 Task: Research Airbnb accommodation in Yurâyev-Polâskiy, Russia from 17th November, 2023 to 21st November, 2023 for 2 adults.1  bedroom having 2 beds and 1 bathroom. Property type can be flat. Look for 3 properties as per requirement.
Action: Mouse moved to (558, 122)
Screenshot: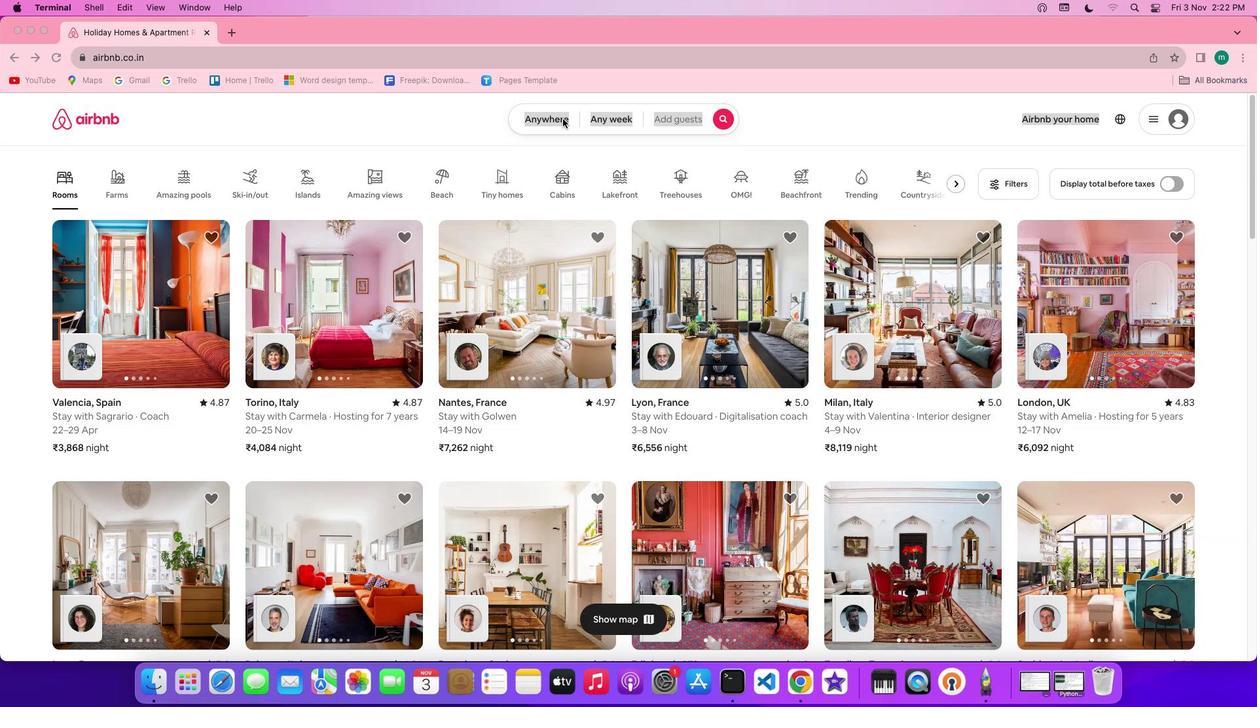 
Action: Mouse pressed left at (558, 122)
Screenshot: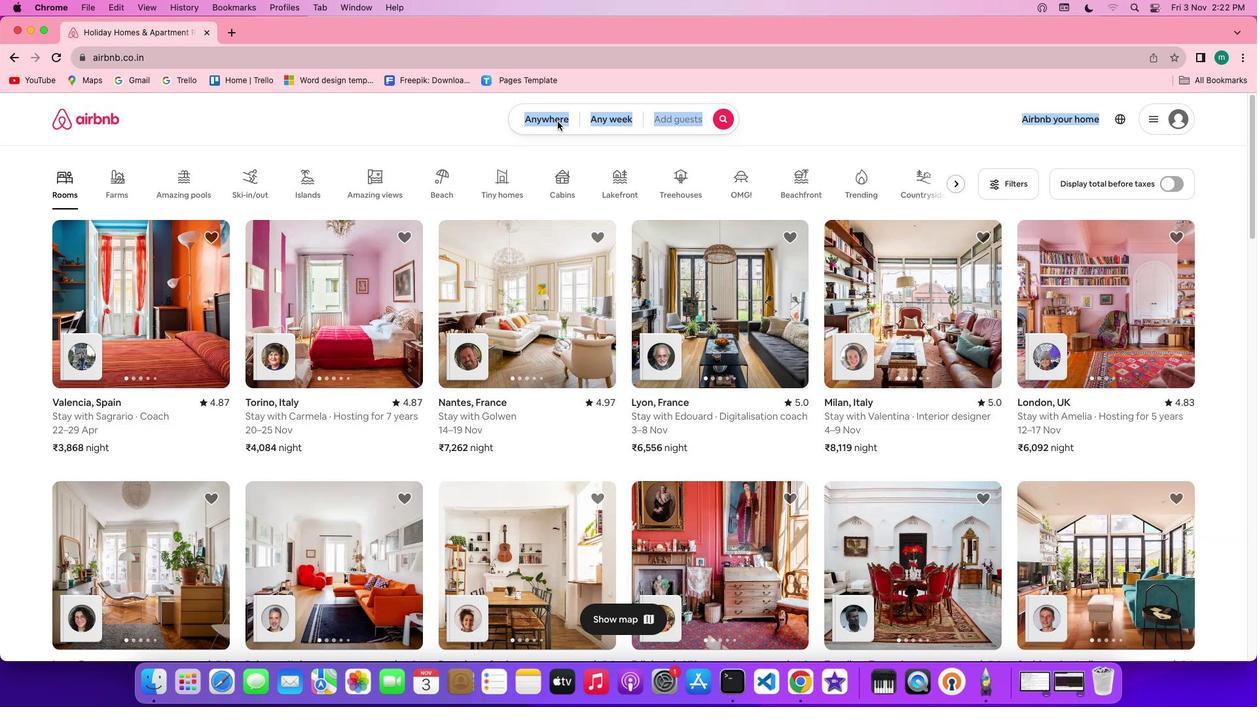 
Action: Mouse pressed left at (558, 122)
Screenshot: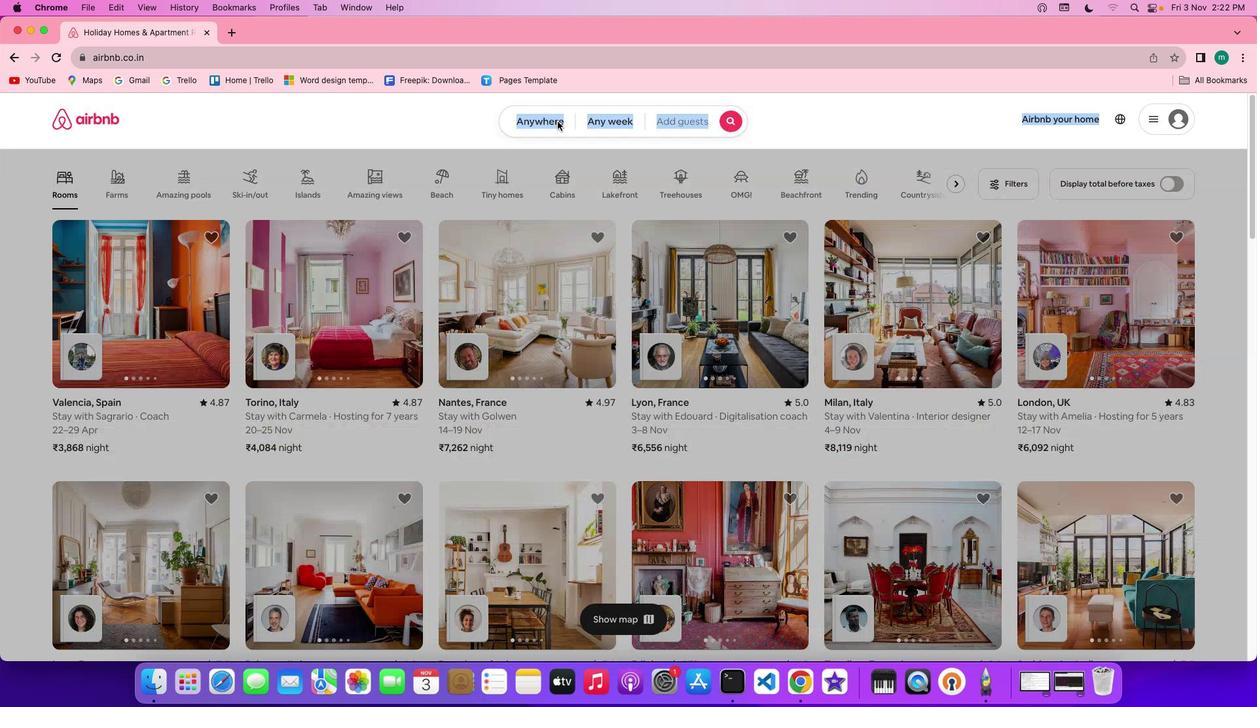 
Action: Mouse moved to (493, 172)
Screenshot: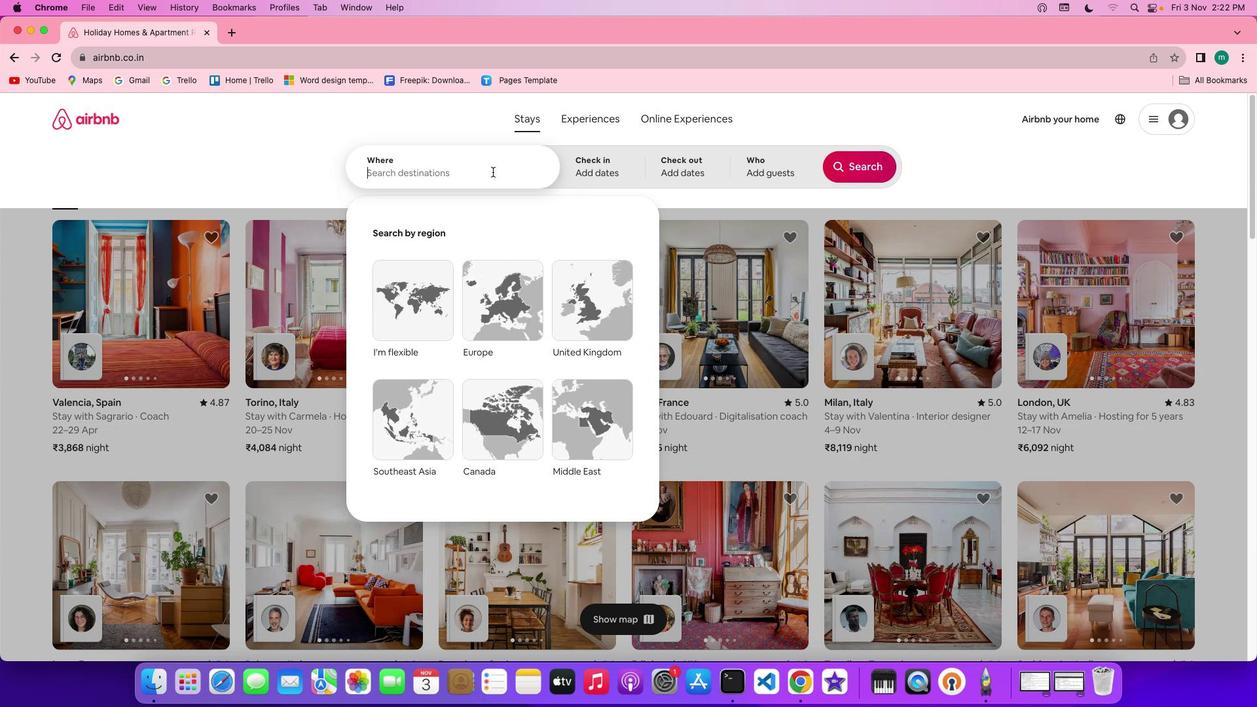 
Action: Key pressed Key.shift'Y''u''r''i''r''i''a''-''p''o''l''i''s''k''i''y''a'Key.backspace','Key.spaceKey.shift'R''u''s''s''i''a'
Screenshot: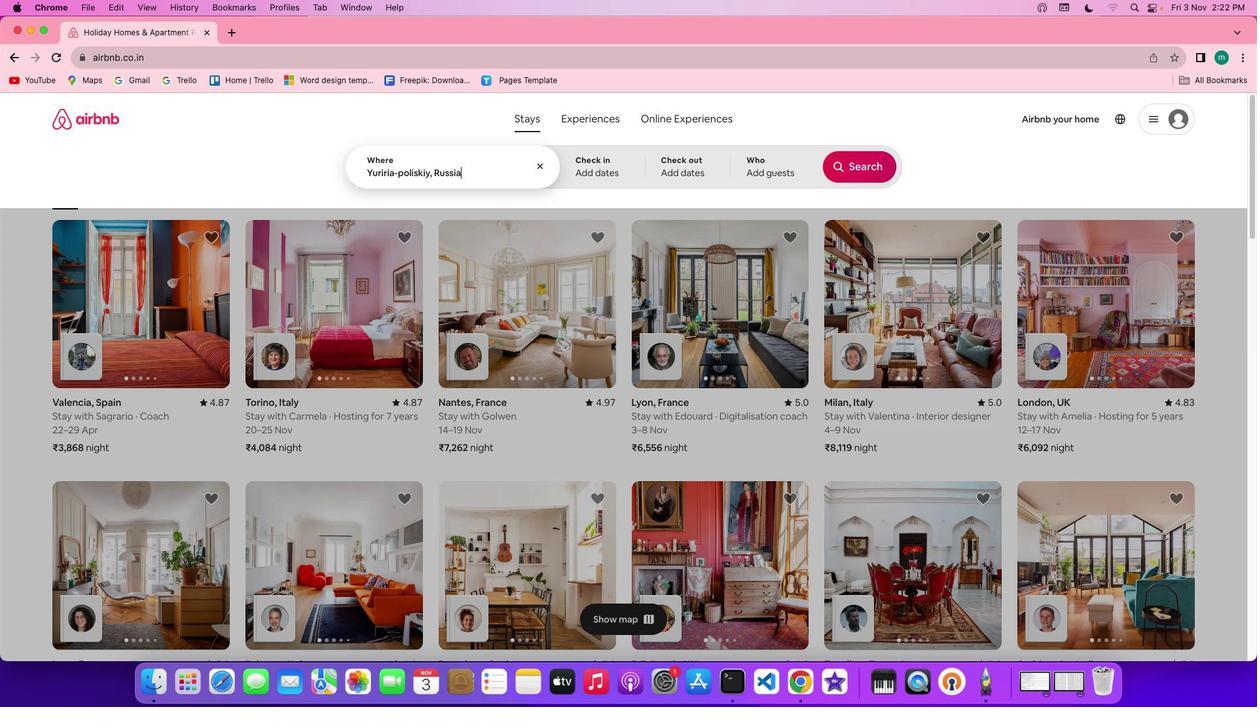 
Action: Mouse moved to (589, 169)
Screenshot: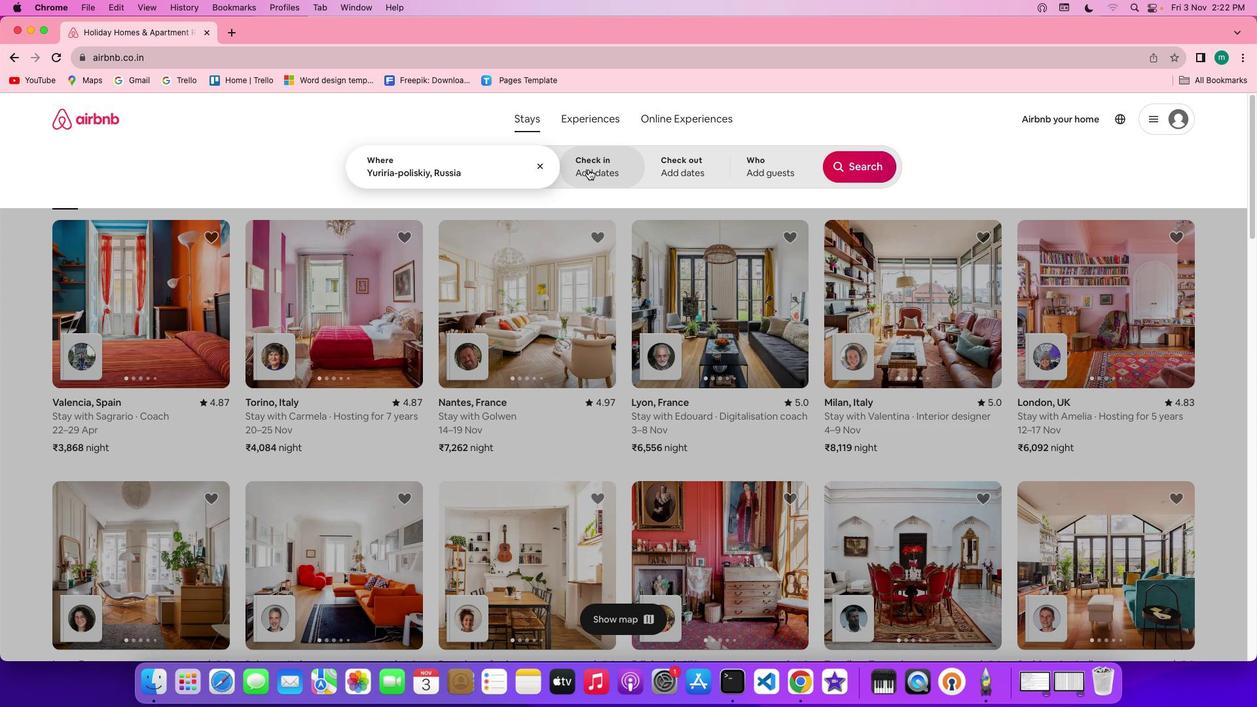 
Action: Mouse pressed left at (589, 169)
Screenshot: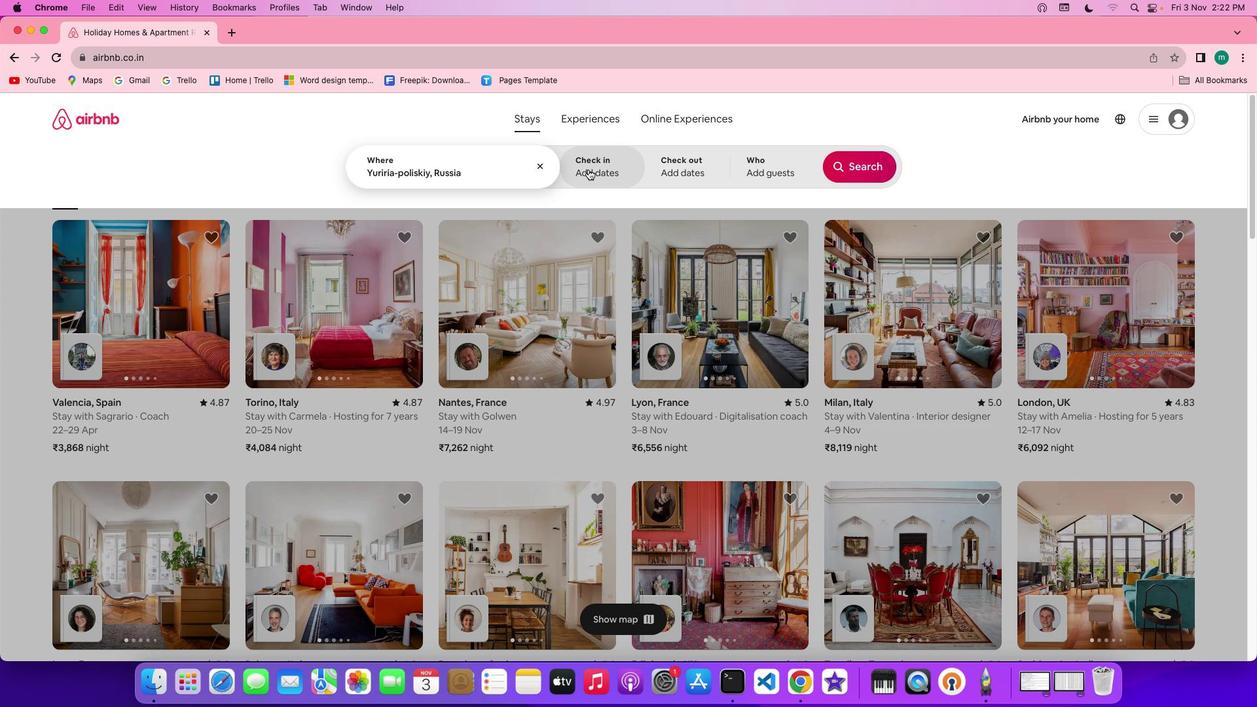 
Action: Mouse moved to (554, 388)
Screenshot: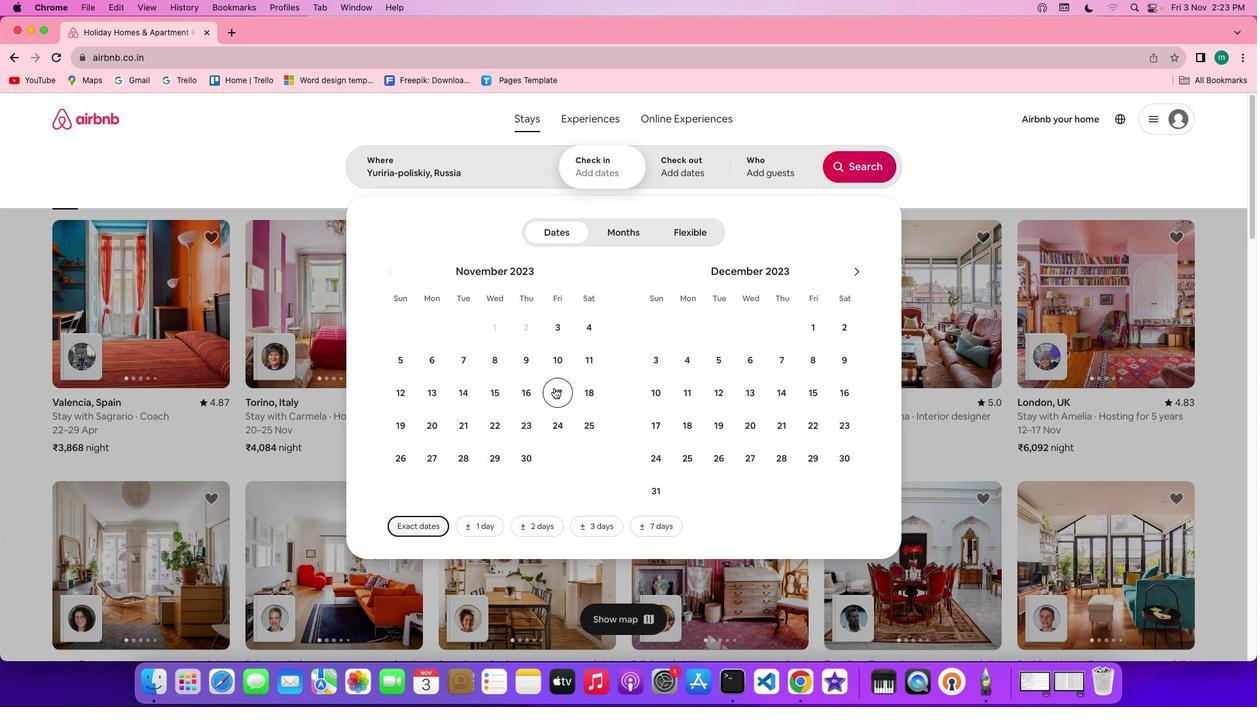 
Action: Mouse pressed left at (554, 388)
Screenshot: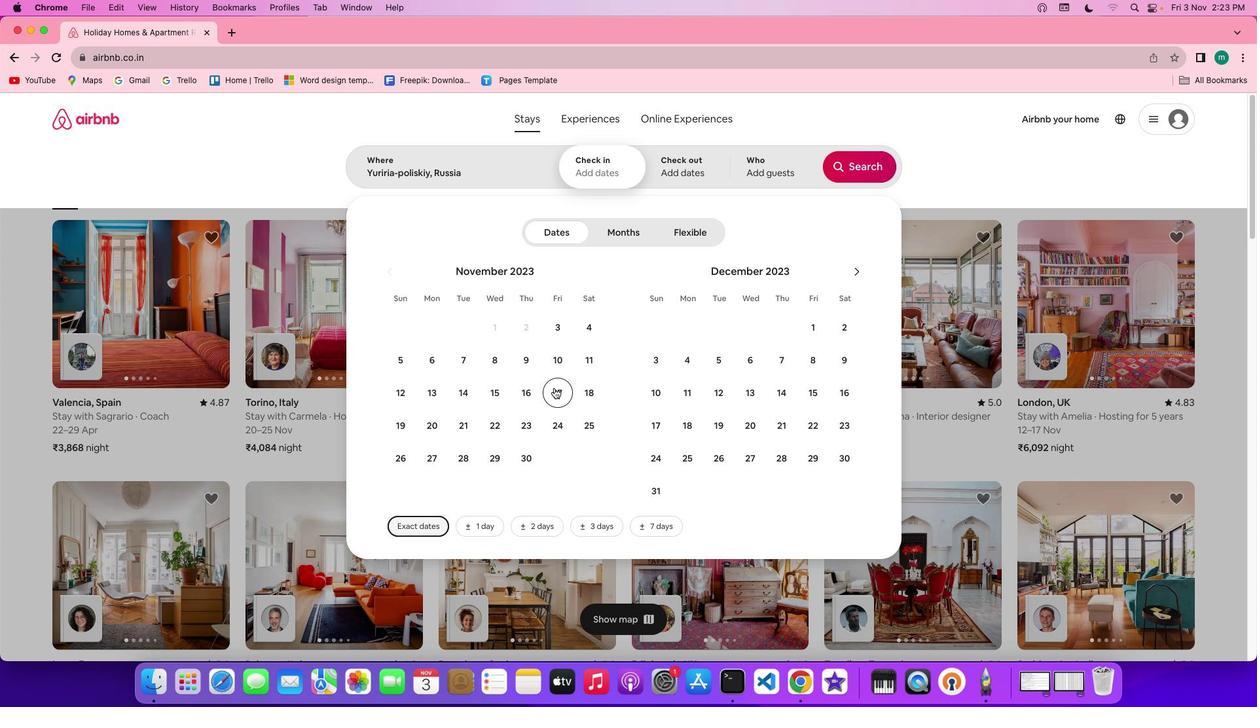 
Action: Mouse moved to (464, 425)
Screenshot: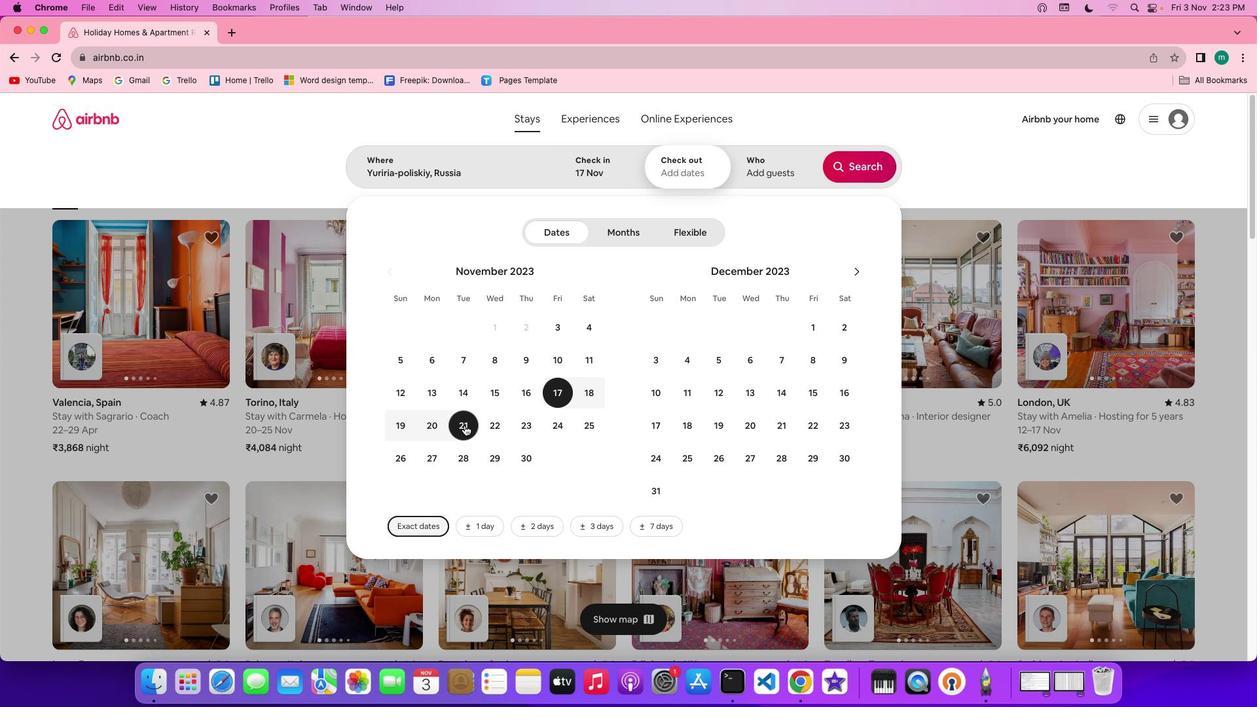 
Action: Mouse pressed left at (464, 425)
Screenshot: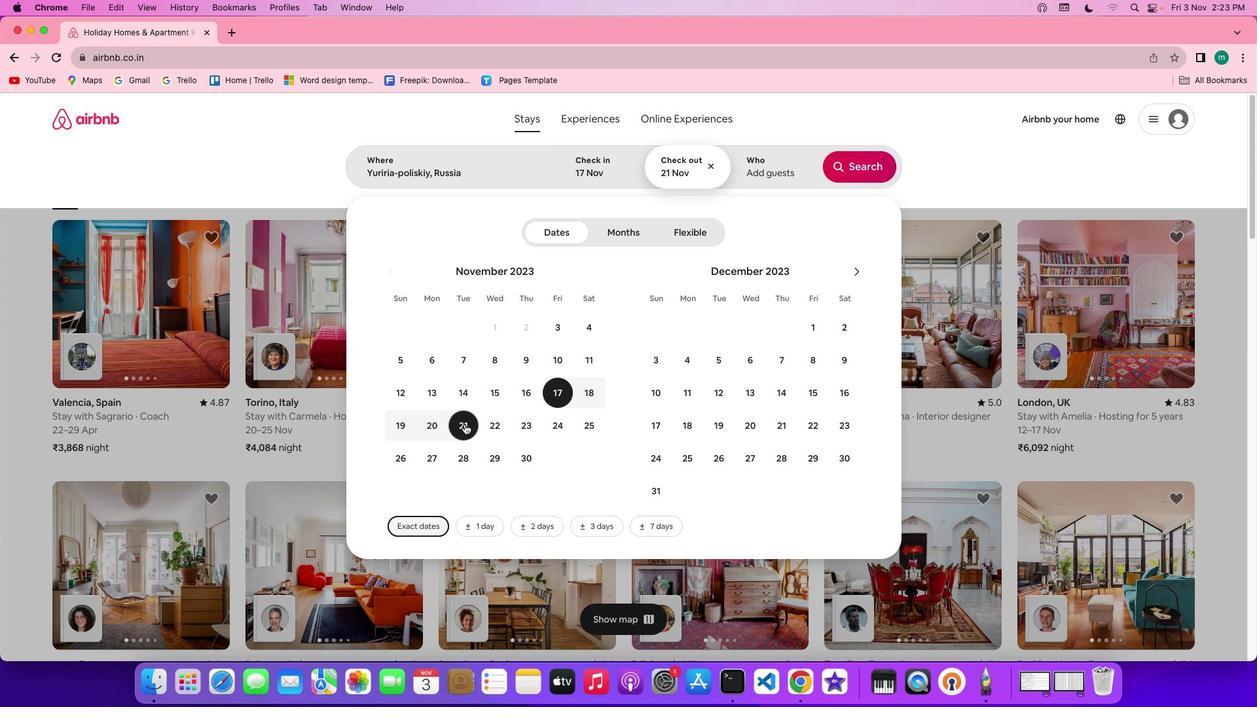 
Action: Mouse moved to (783, 173)
Screenshot: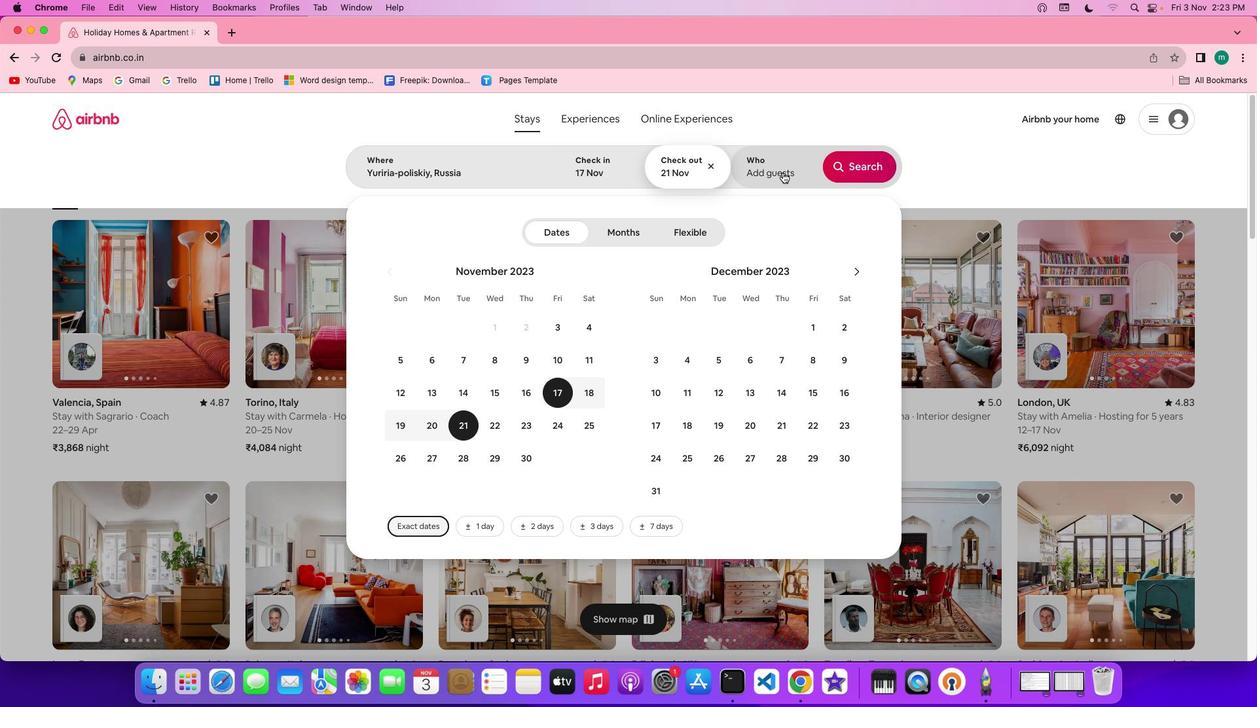 
Action: Mouse pressed left at (783, 173)
Screenshot: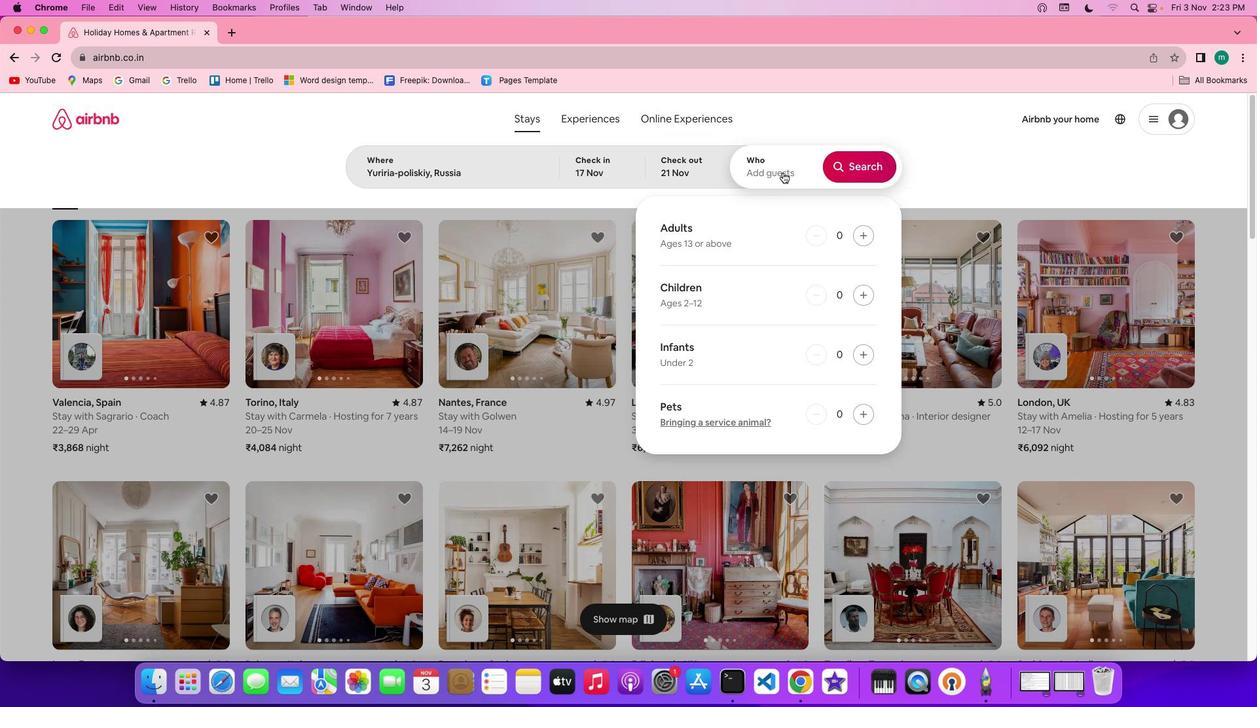 
Action: Mouse moved to (864, 240)
Screenshot: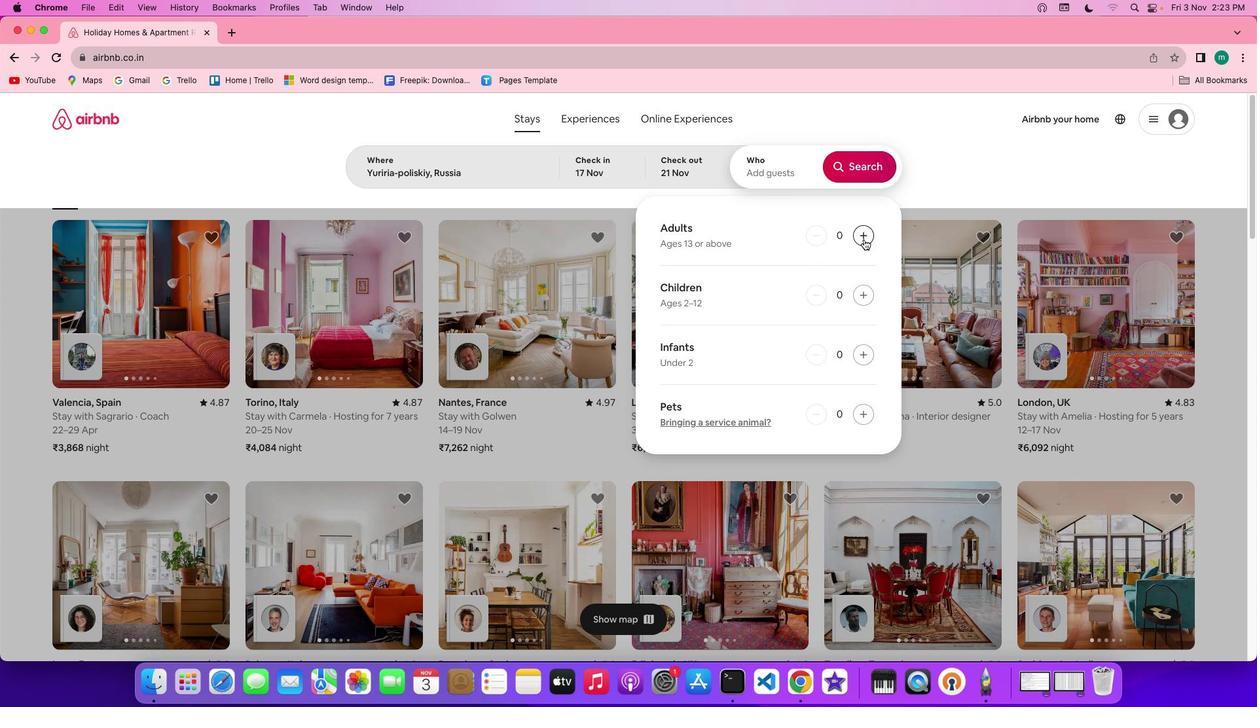 
Action: Mouse pressed left at (864, 240)
Screenshot: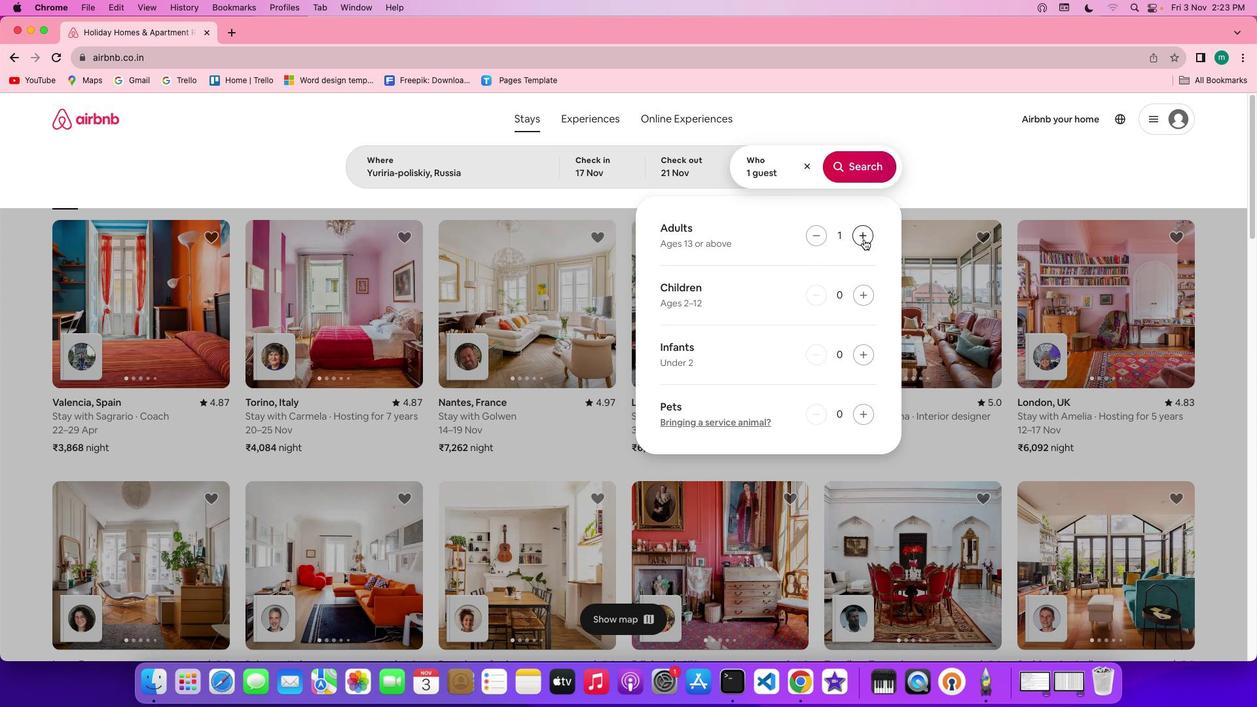 
Action: Mouse pressed left at (864, 240)
Screenshot: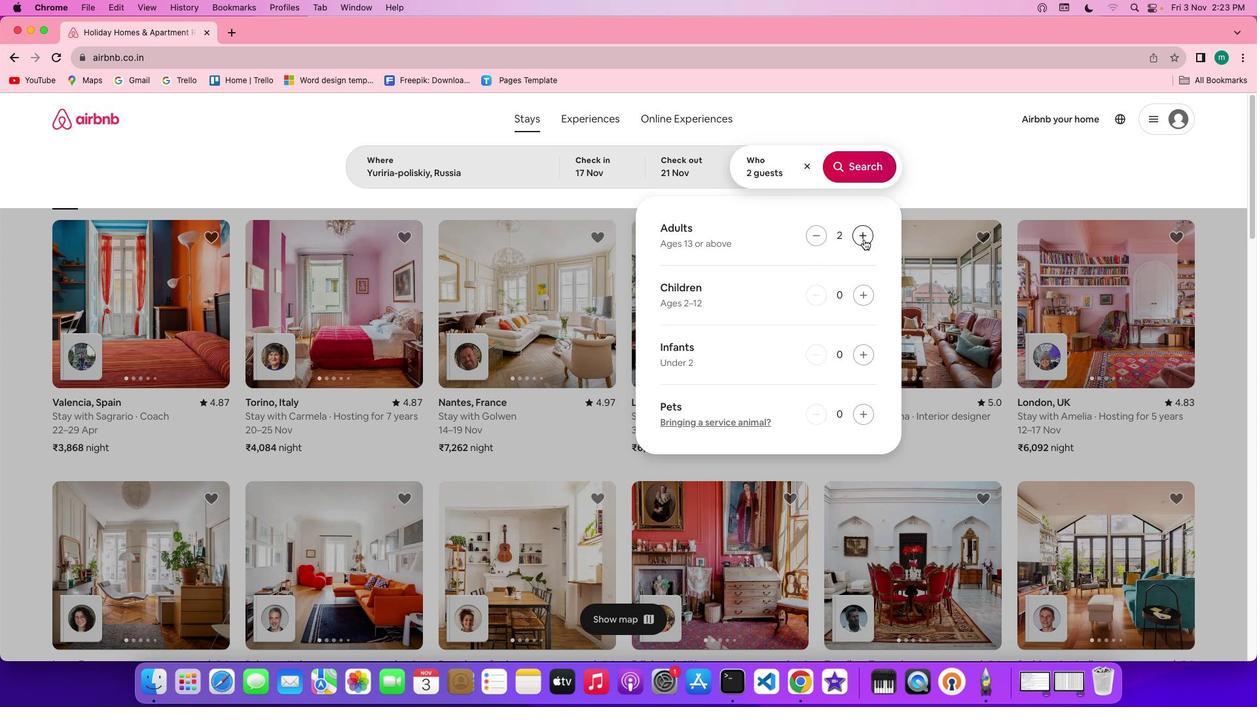
Action: Mouse moved to (874, 161)
Screenshot: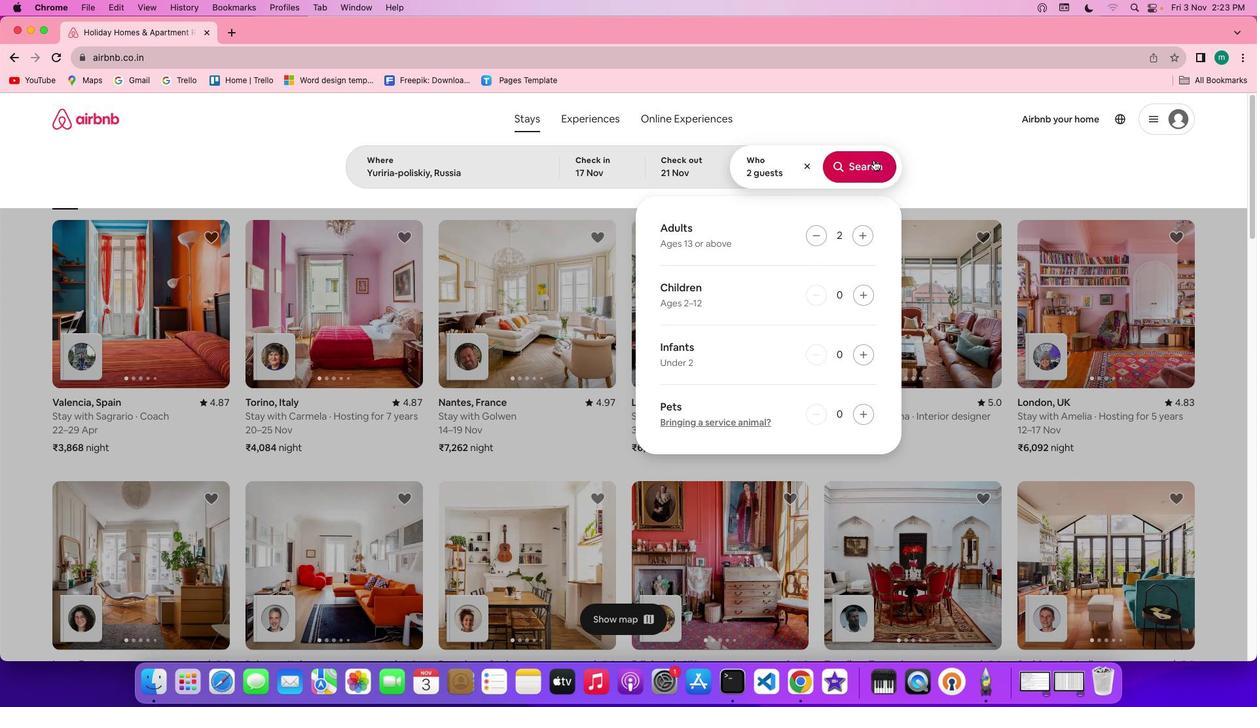 
Action: Mouse pressed left at (874, 161)
Screenshot: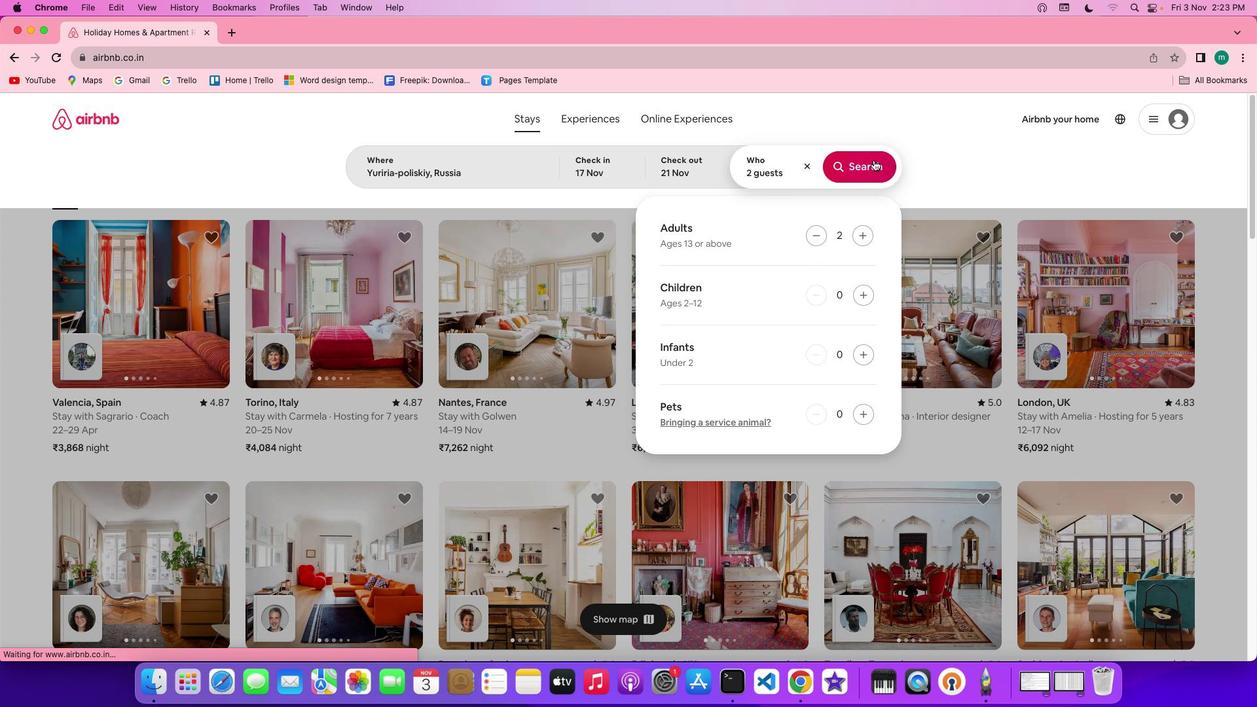 
Action: Mouse moved to (1024, 166)
Screenshot: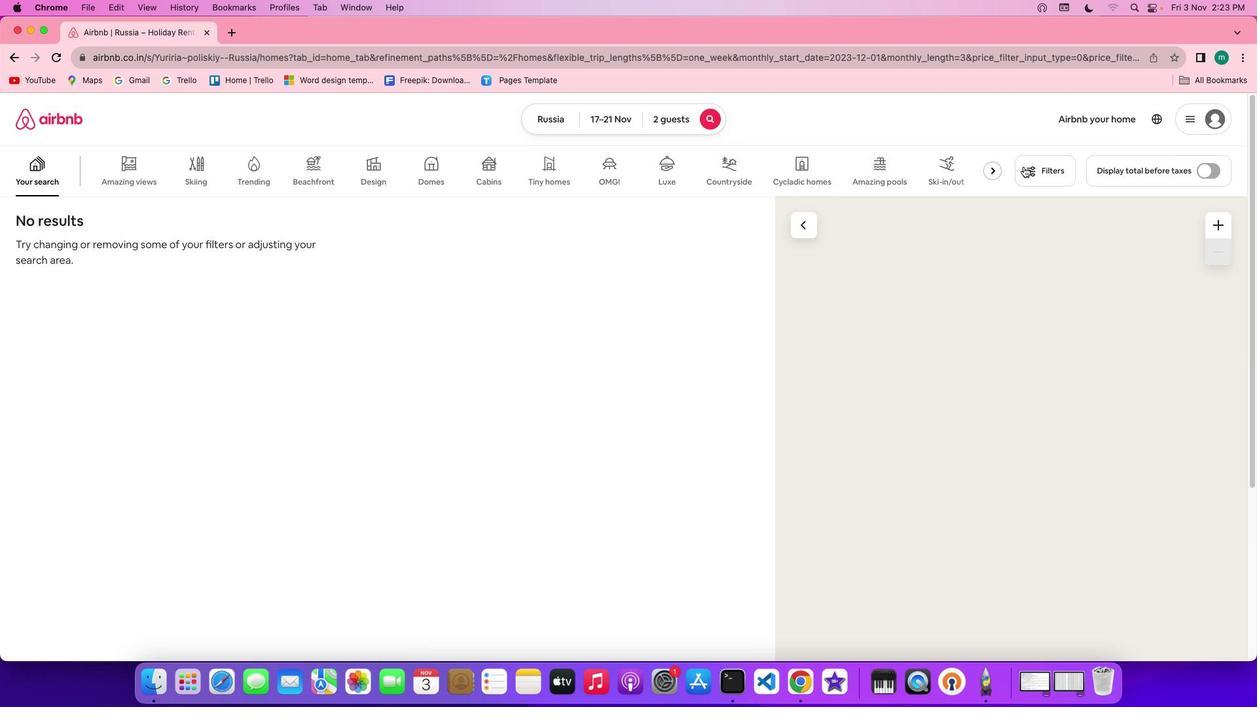 
Action: Mouse pressed left at (1024, 166)
Screenshot: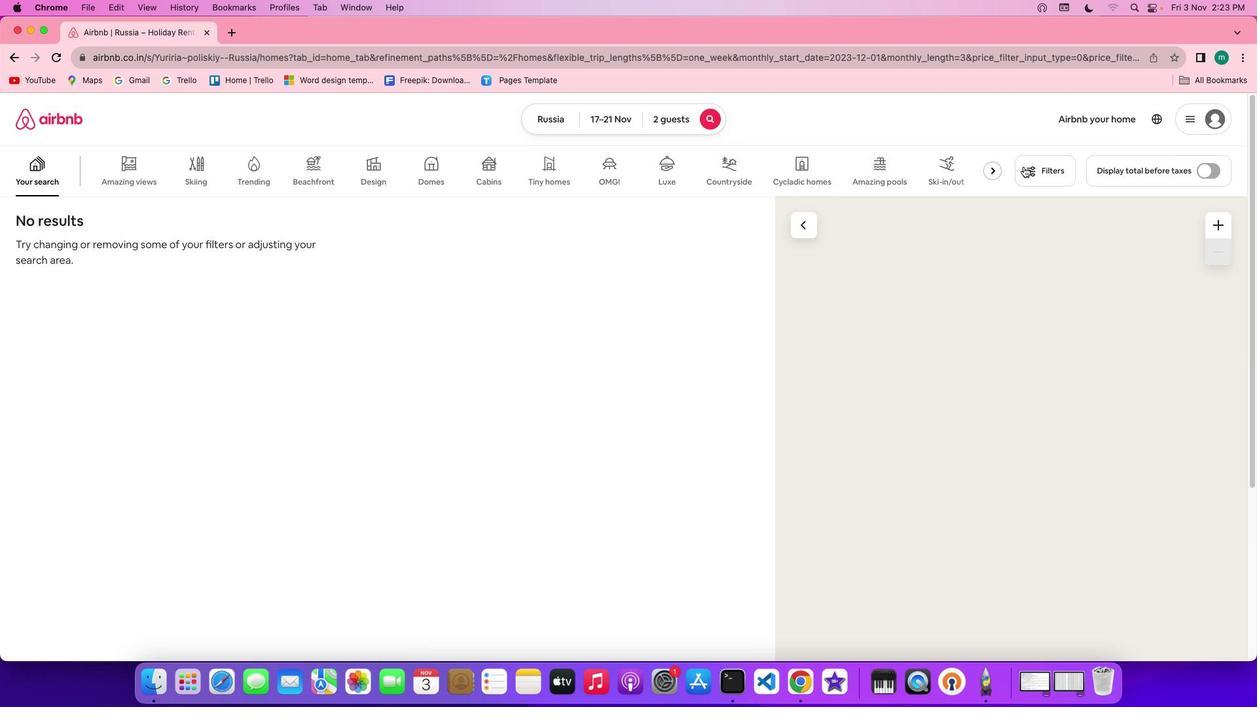 
Action: Mouse moved to (703, 343)
Screenshot: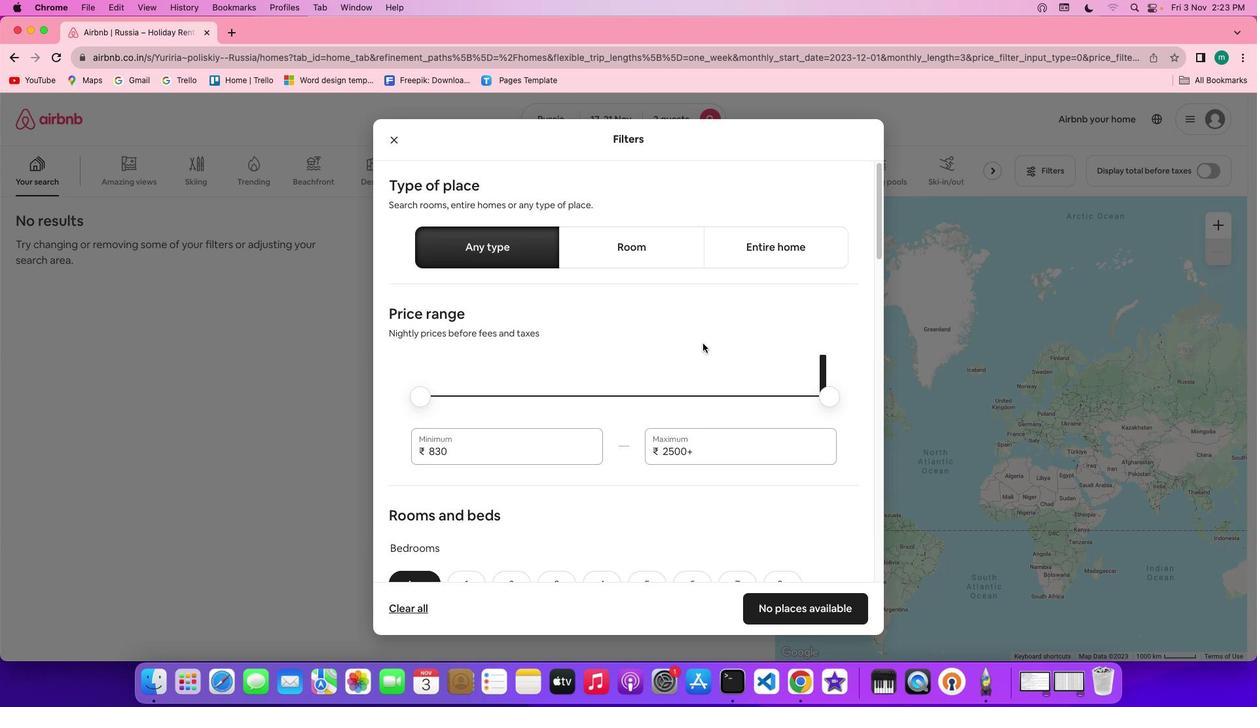 
Action: Mouse scrolled (703, 343) with delta (0, 0)
Screenshot: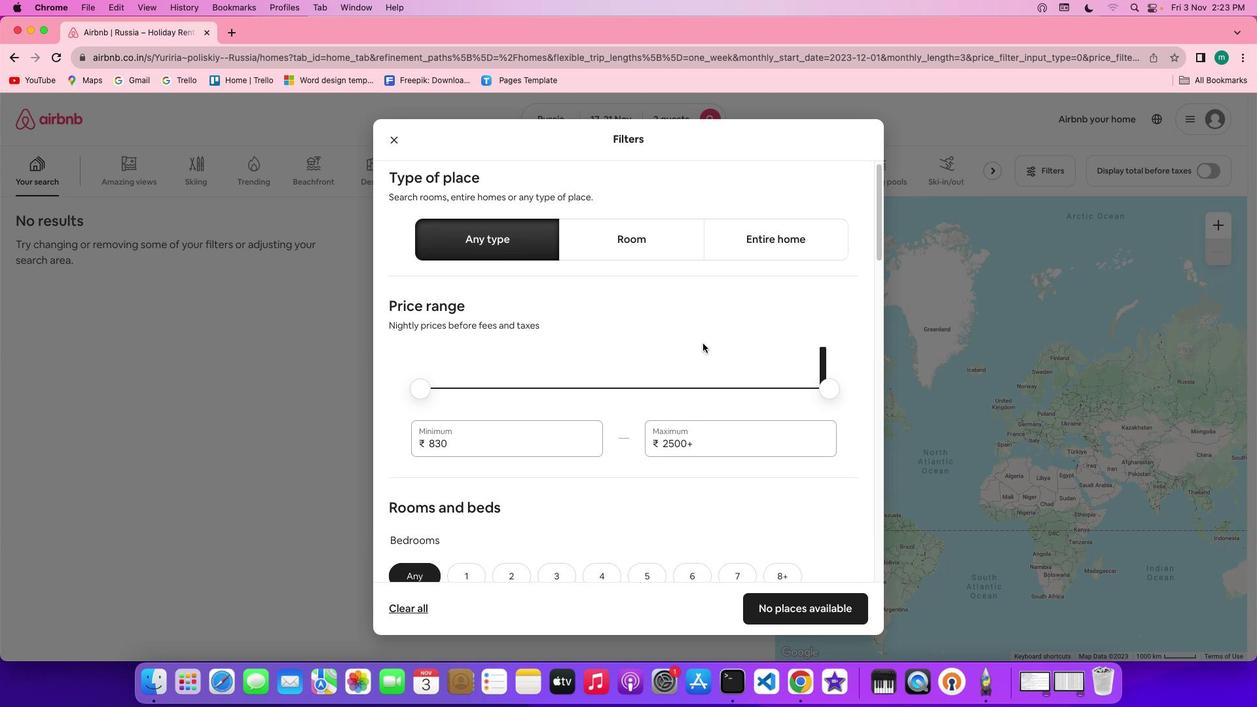 
Action: Mouse scrolled (703, 343) with delta (0, 0)
Screenshot: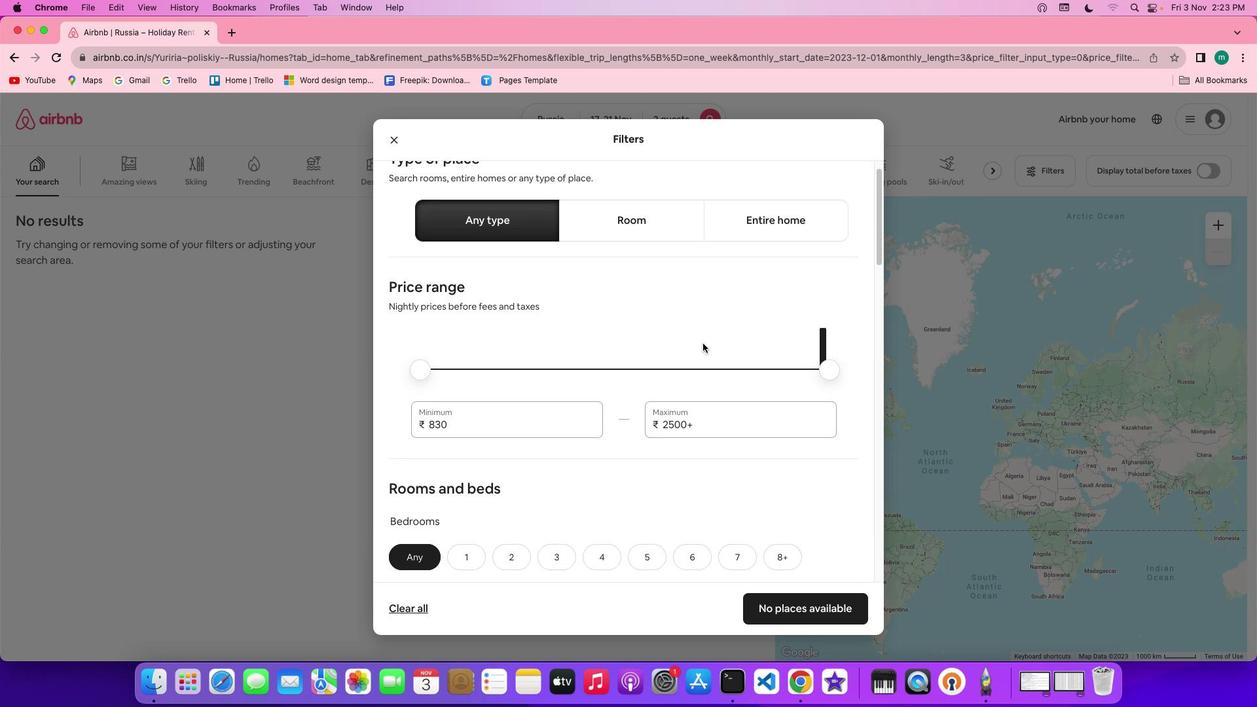 
Action: Mouse scrolled (703, 343) with delta (0, 0)
Screenshot: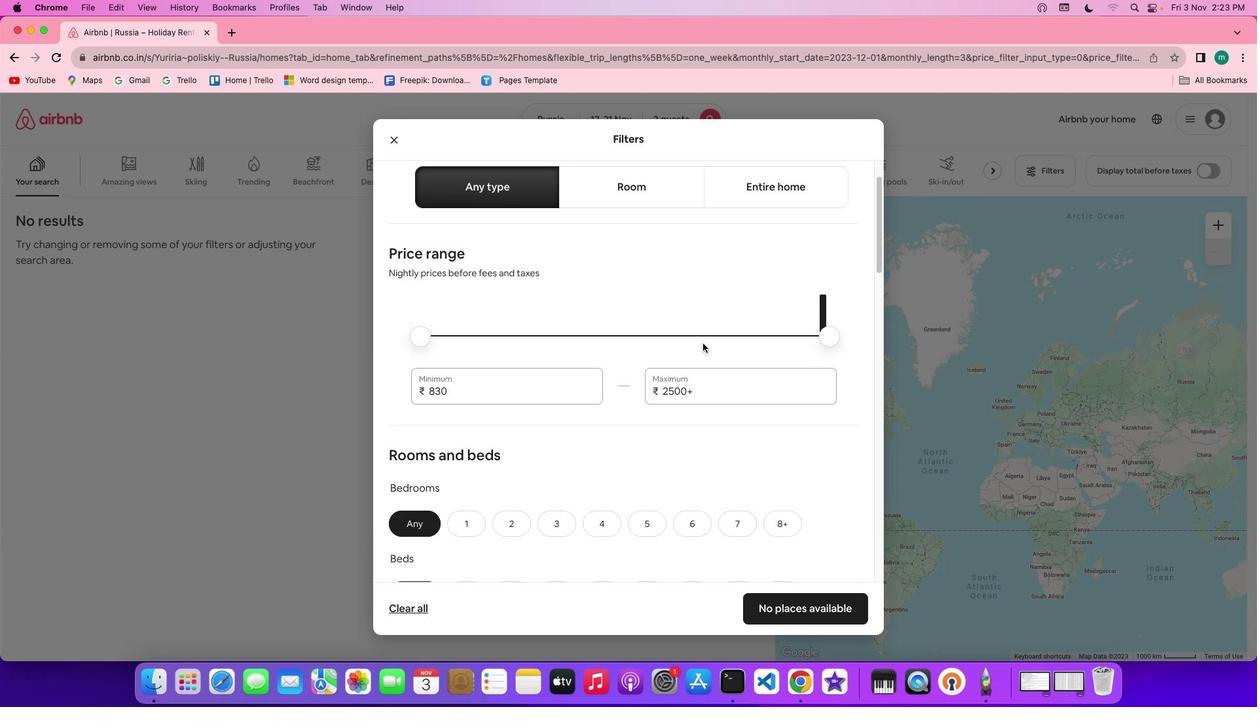 
Action: Mouse scrolled (703, 343) with delta (0, -1)
Screenshot: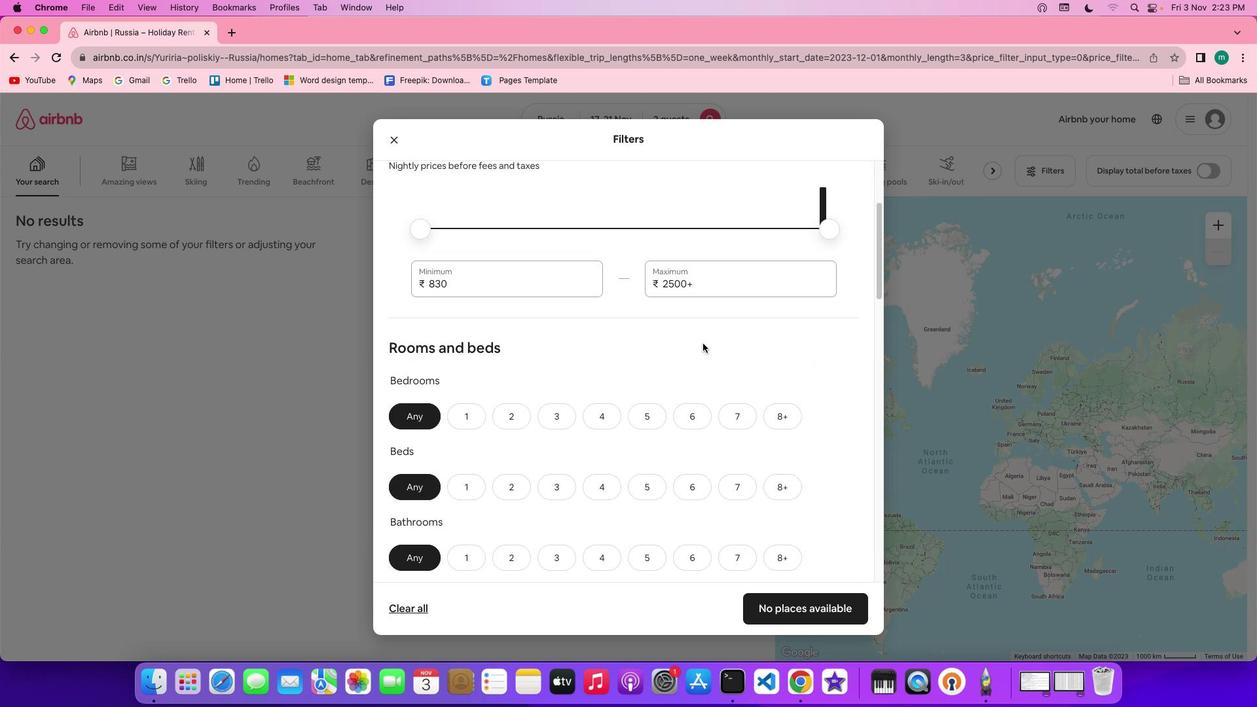 
Action: Mouse scrolled (703, 343) with delta (0, 0)
Screenshot: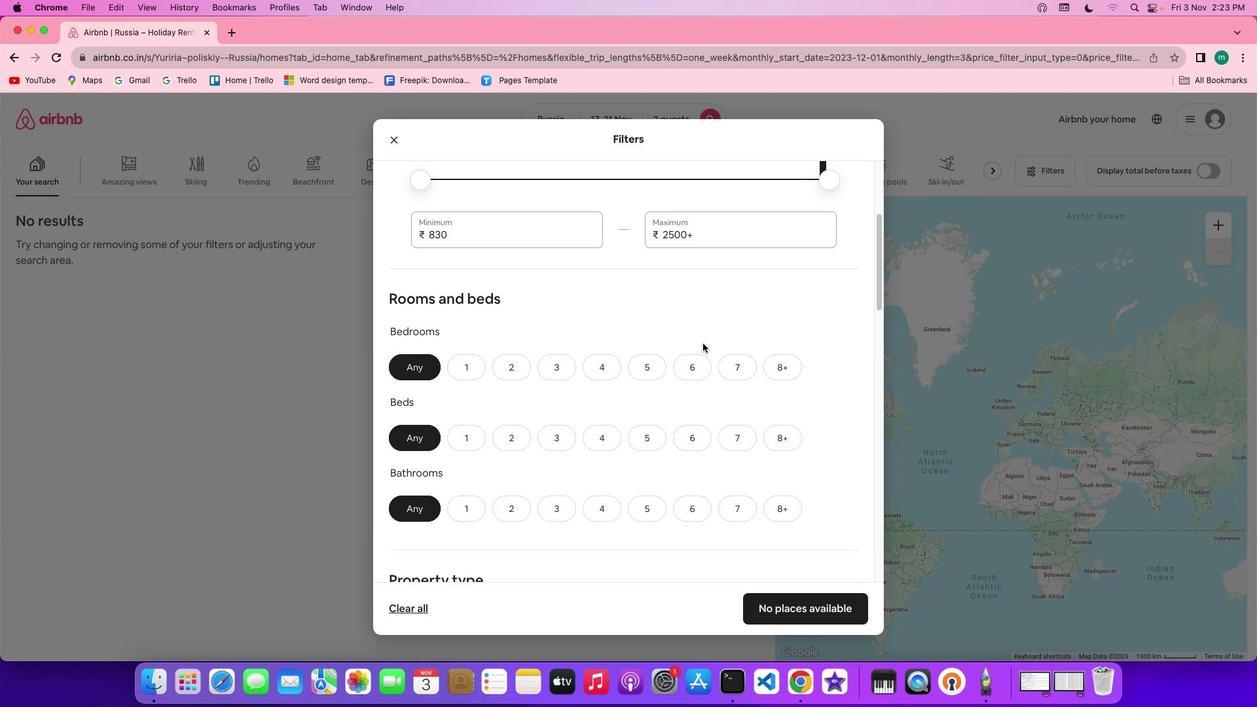
Action: Mouse scrolled (703, 343) with delta (0, 0)
Screenshot: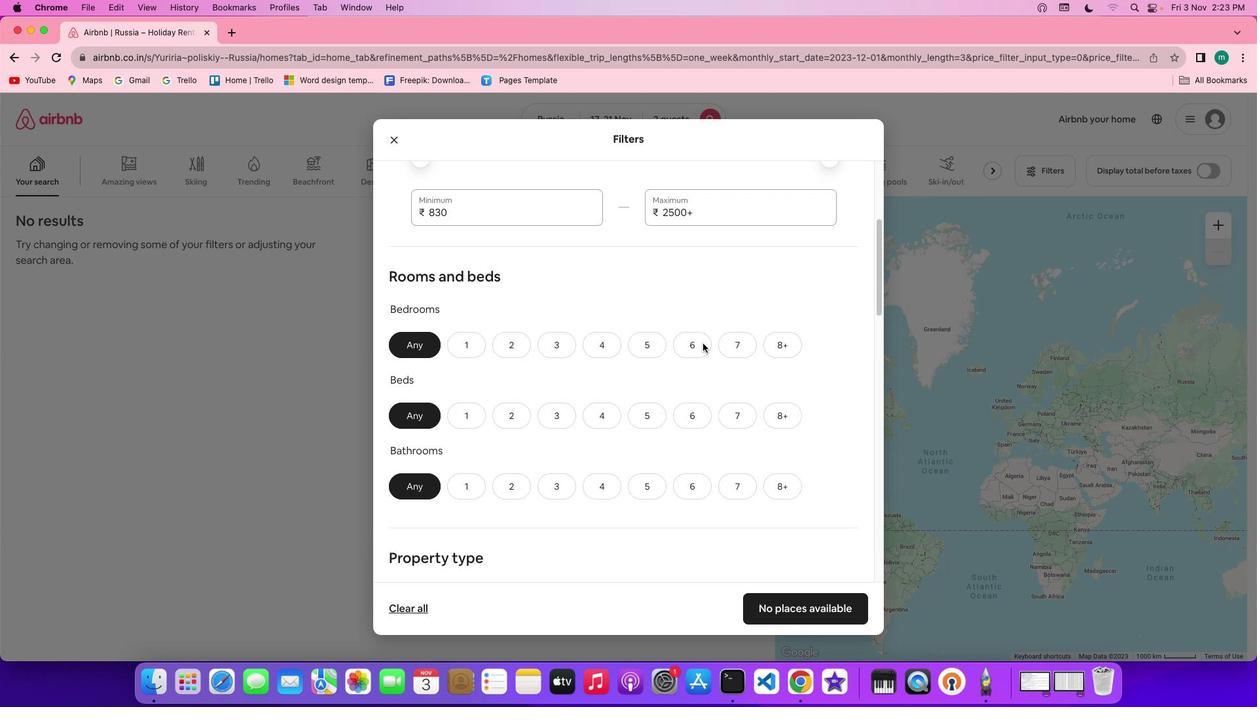 
Action: Mouse scrolled (703, 343) with delta (0, 0)
Screenshot: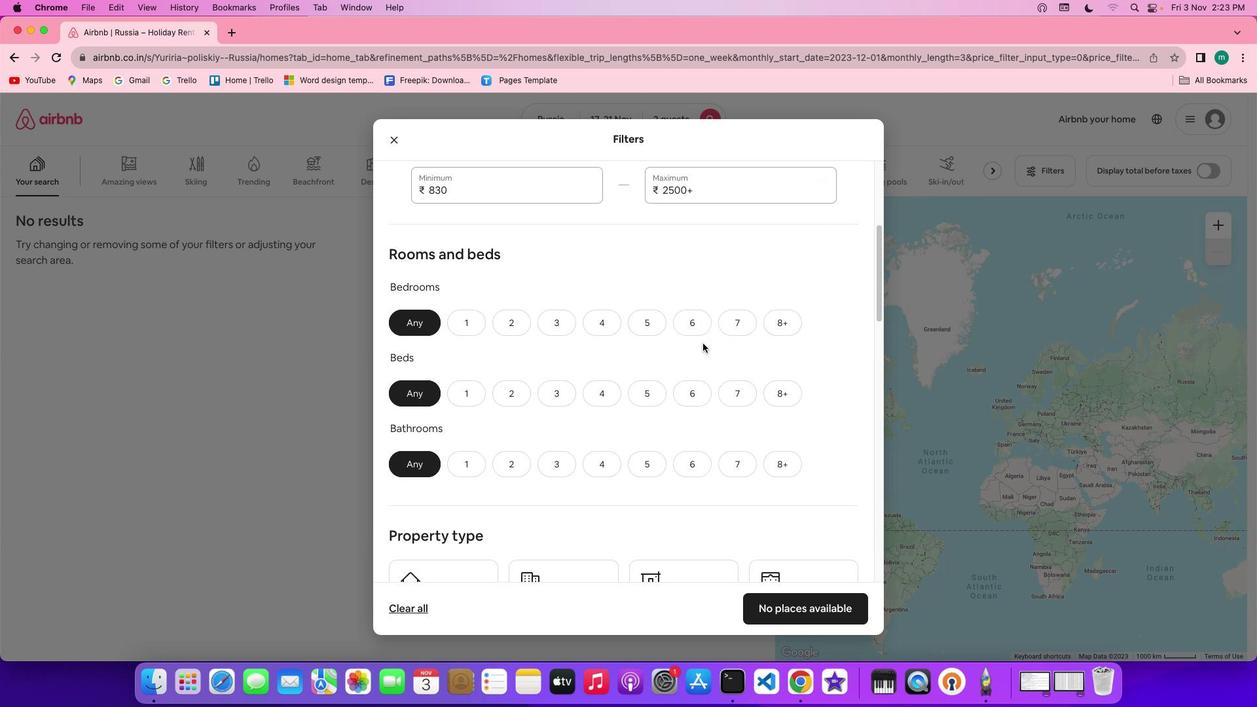 
Action: Mouse moved to (465, 280)
Screenshot: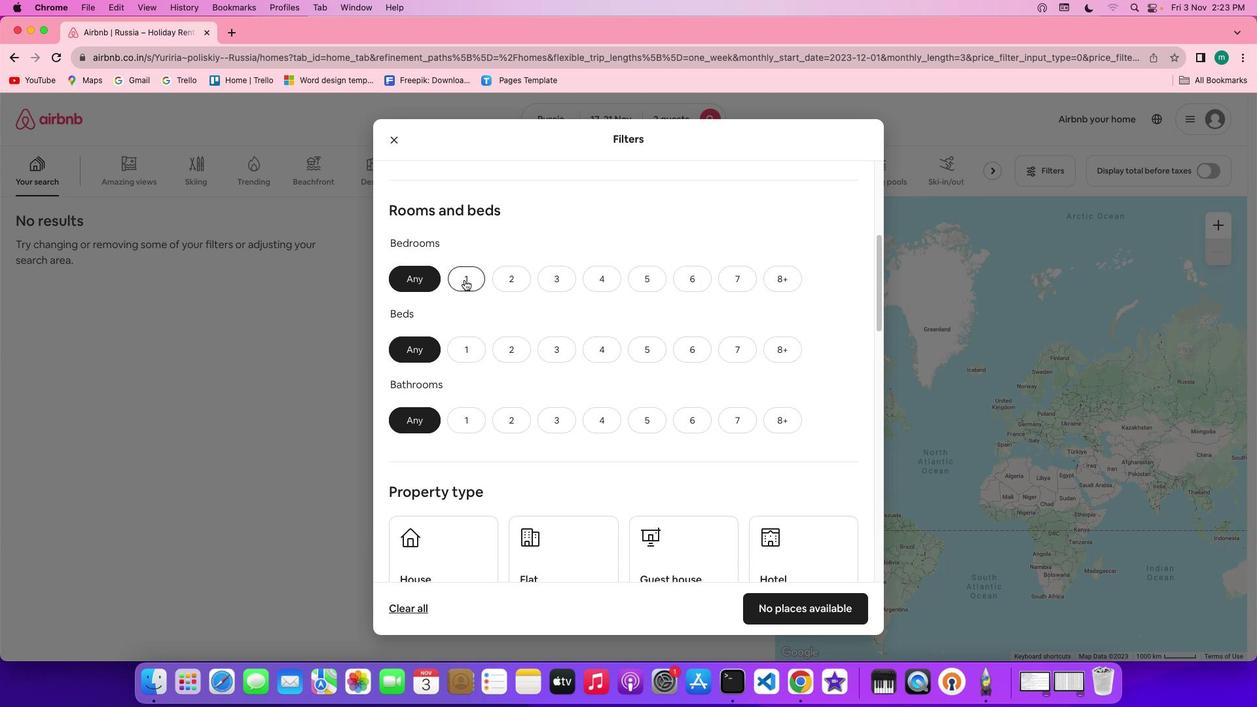 
Action: Mouse pressed left at (465, 280)
Screenshot: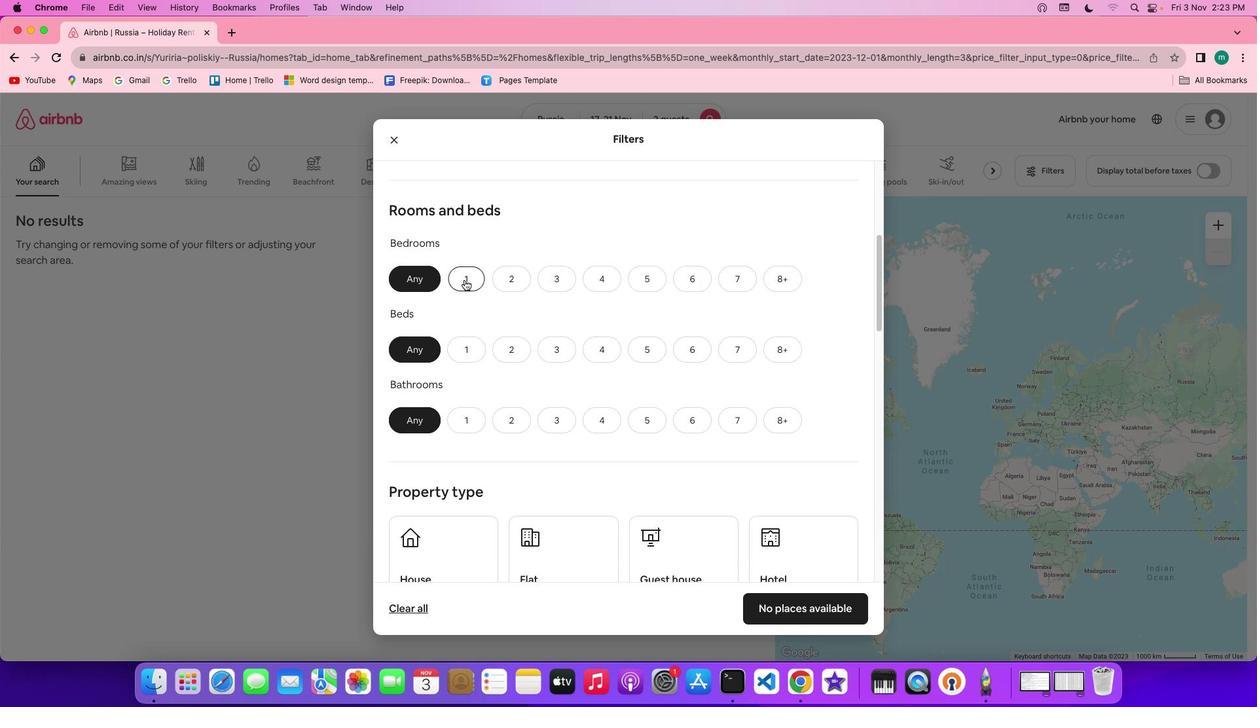 
Action: Mouse moved to (511, 349)
Screenshot: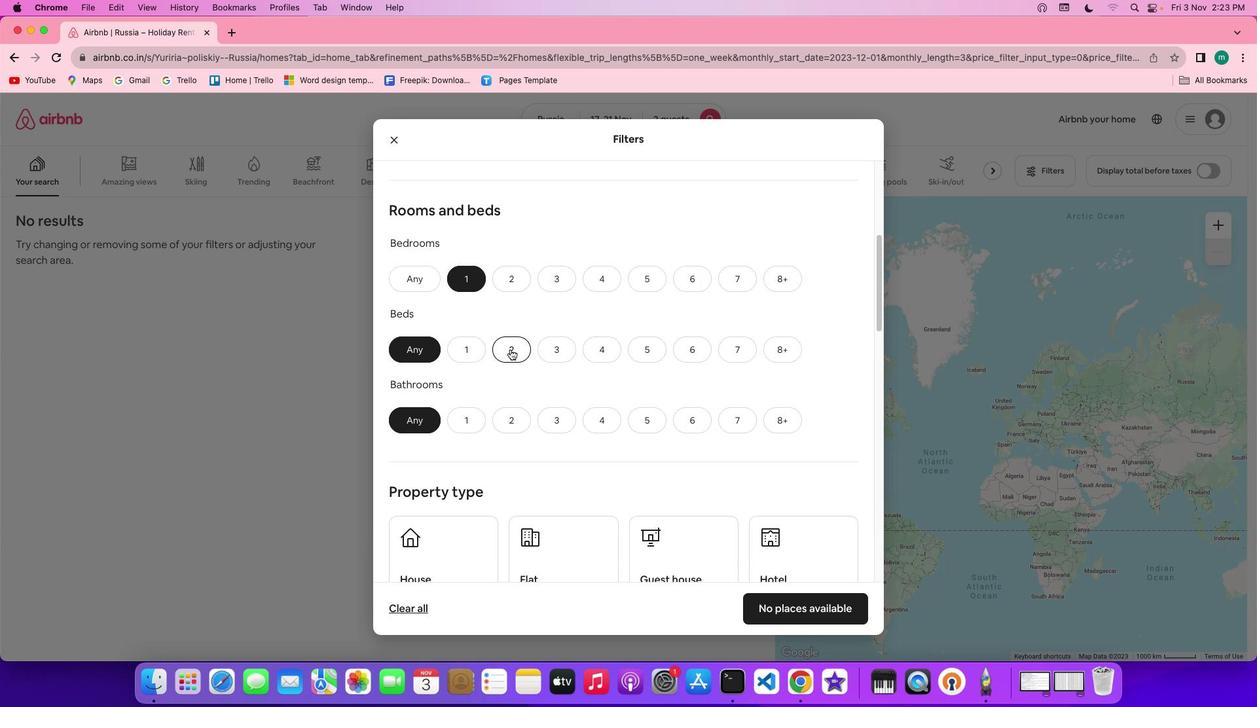 
Action: Mouse pressed left at (511, 349)
Screenshot: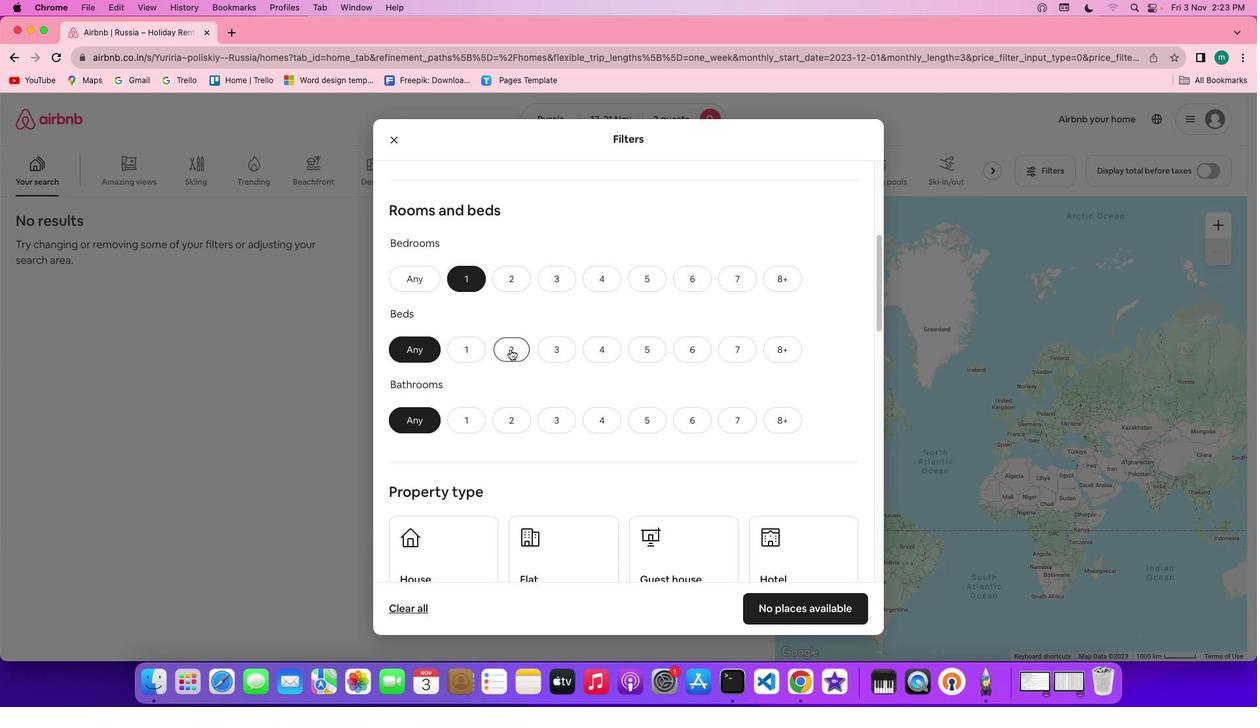 
Action: Mouse moved to (461, 421)
Screenshot: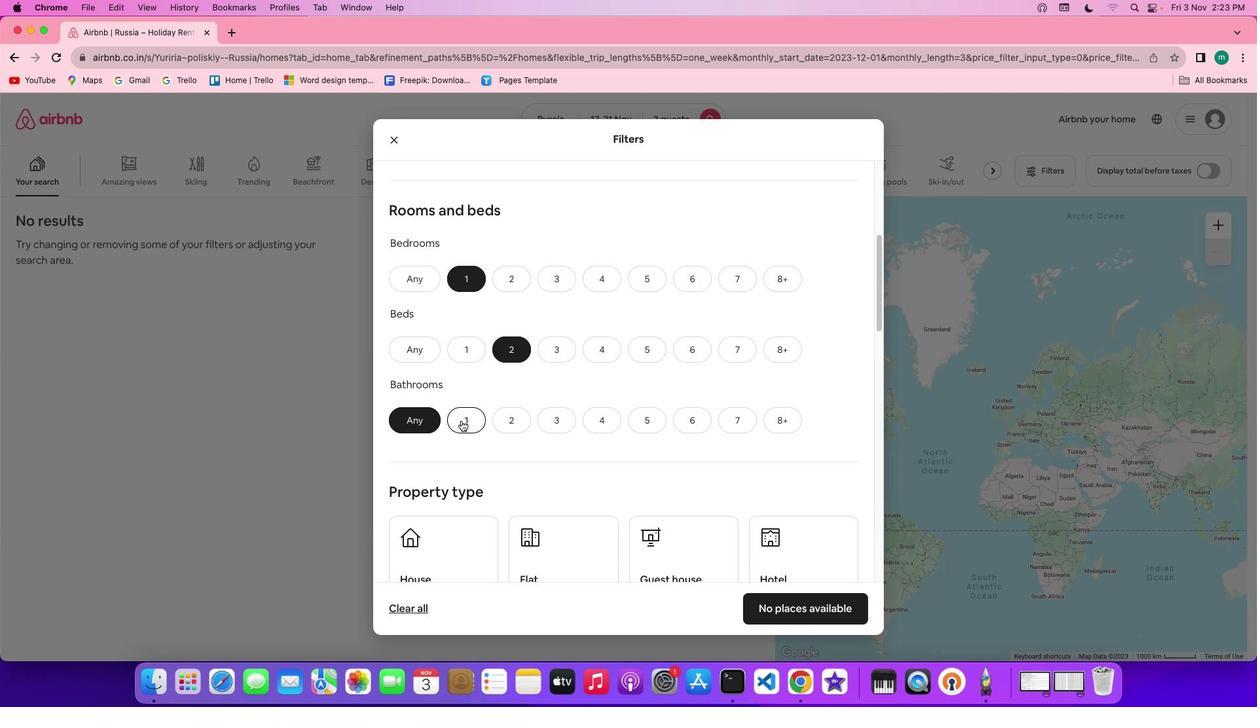 
Action: Mouse pressed left at (461, 421)
Screenshot: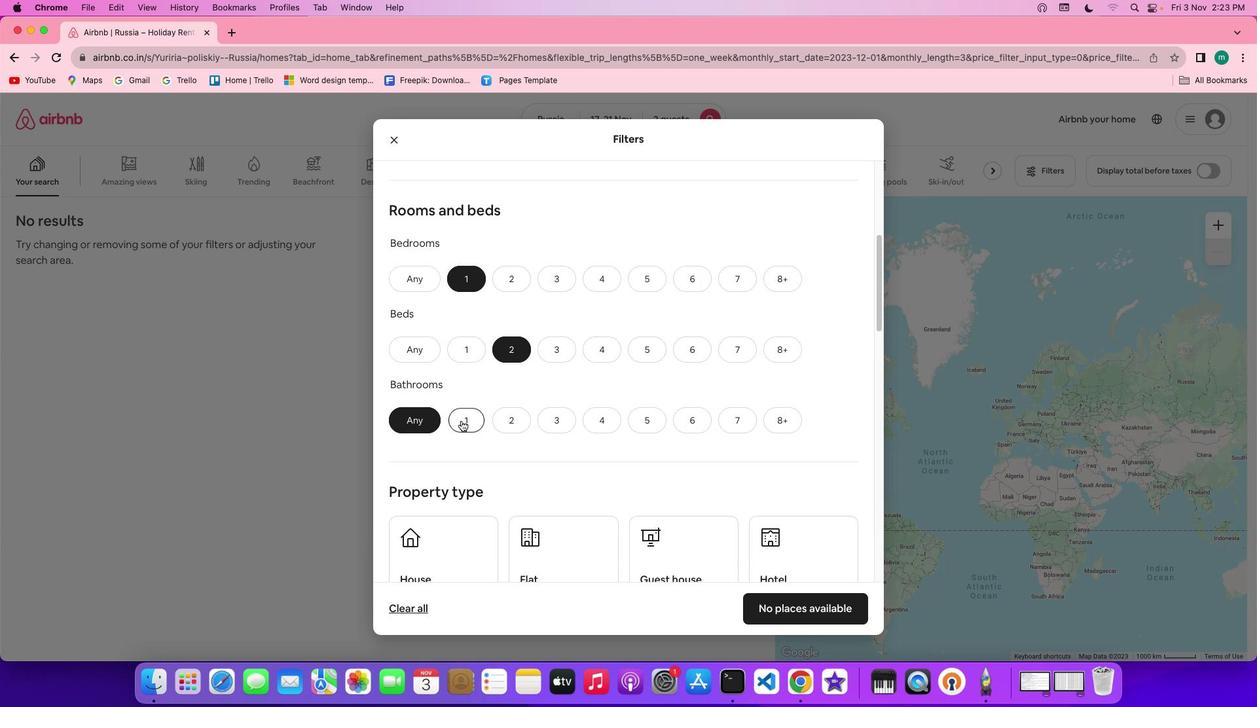
Action: Mouse moved to (592, 421)
Screenshot: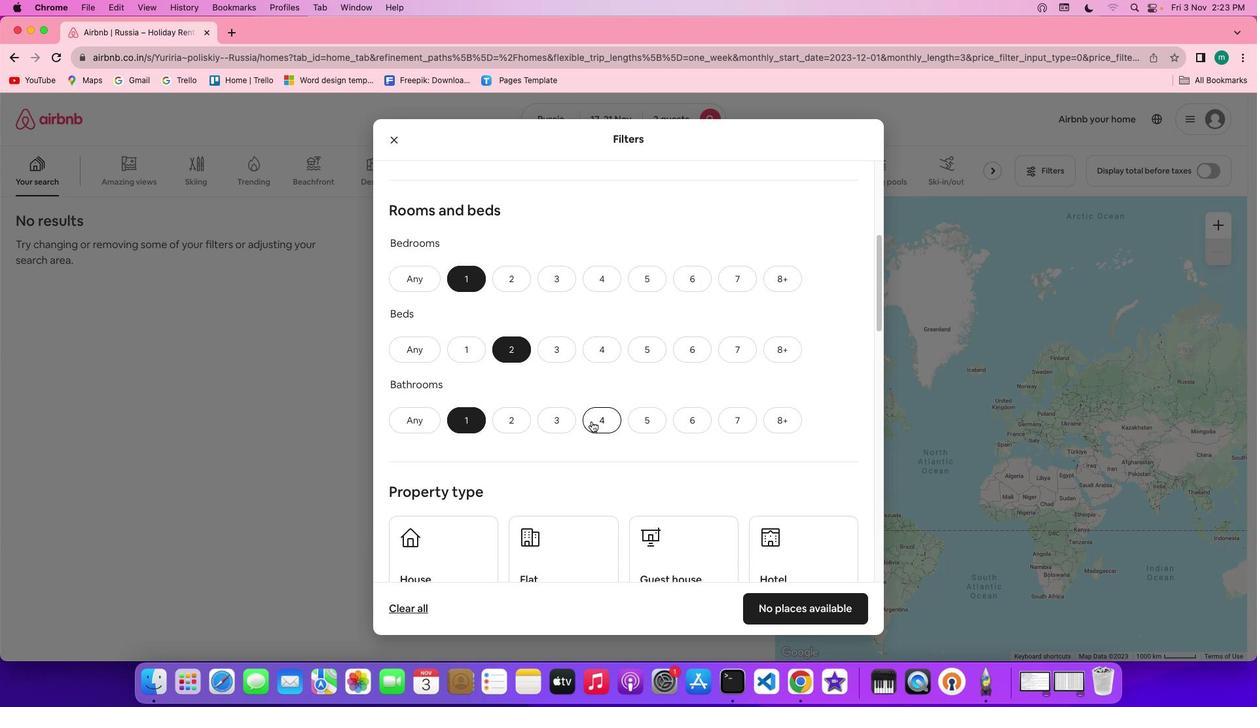 
Action: Mouse scrolled (592, 421) with delta (0, 0)
Screenshot: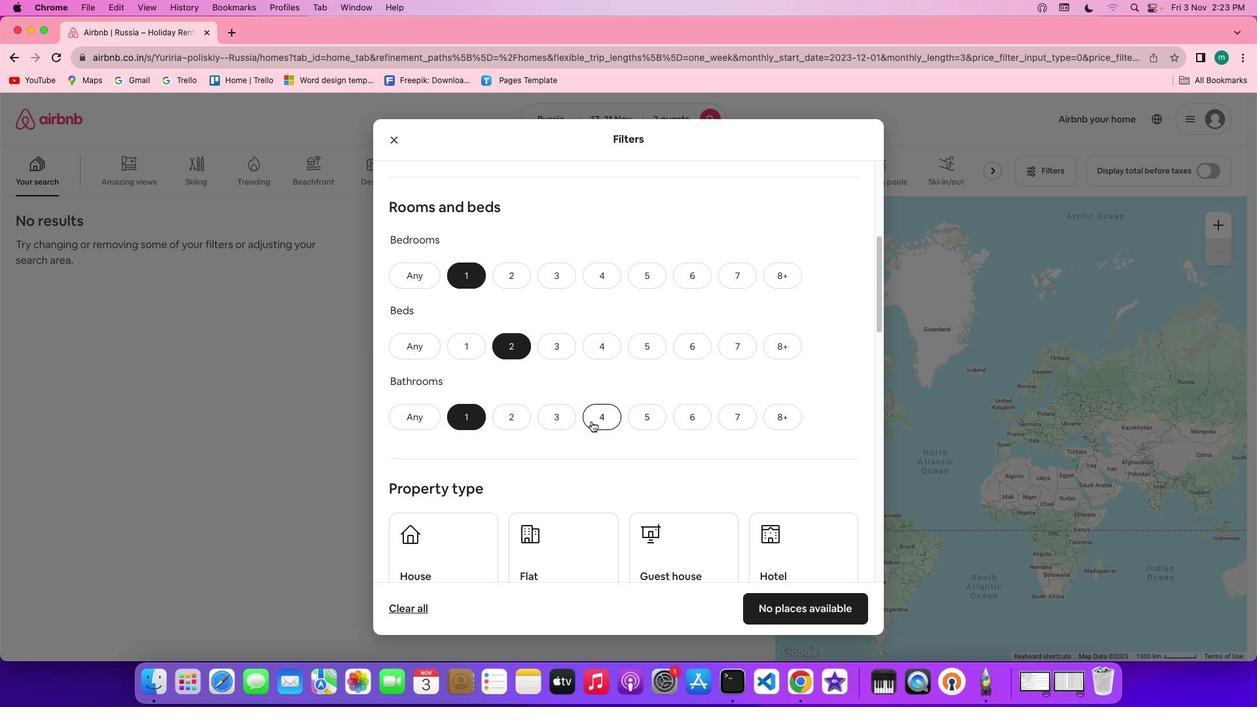 
Action: Mouse scrolled (592, 421) with delta (0, 0)
Screenshot: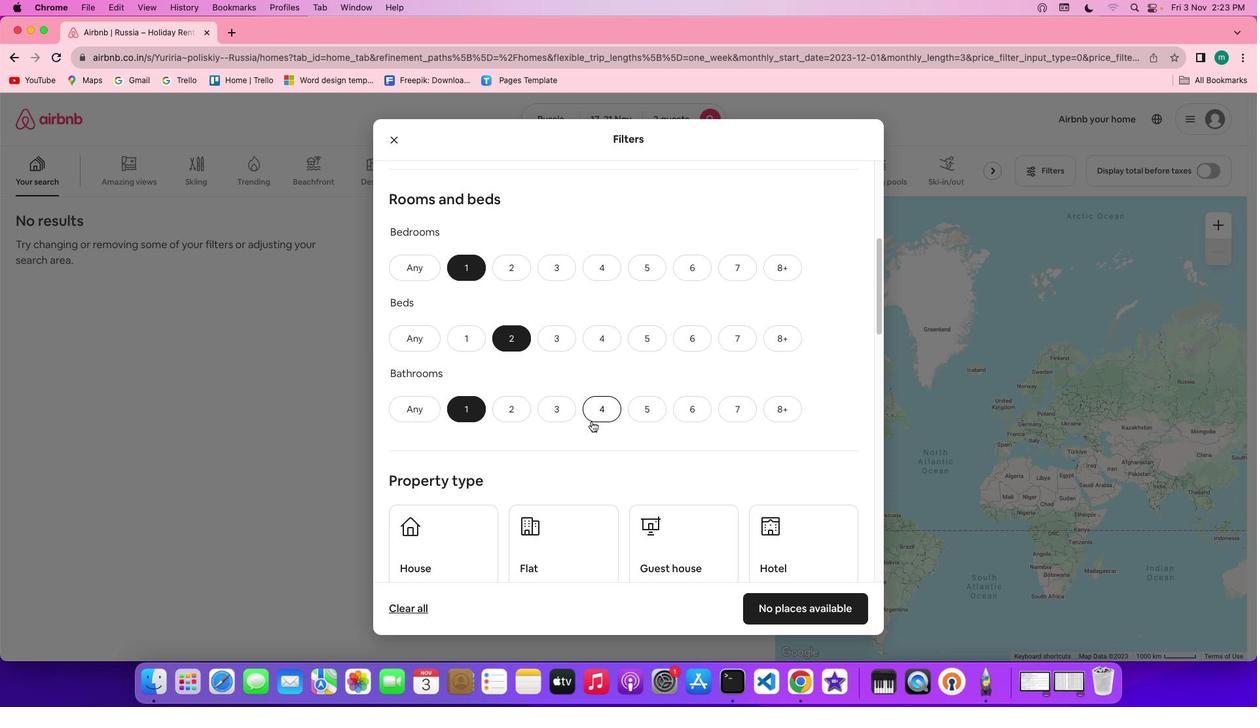 
Action: Mouse scrolled (592, 421) with delta (0, 0)
Screenshot: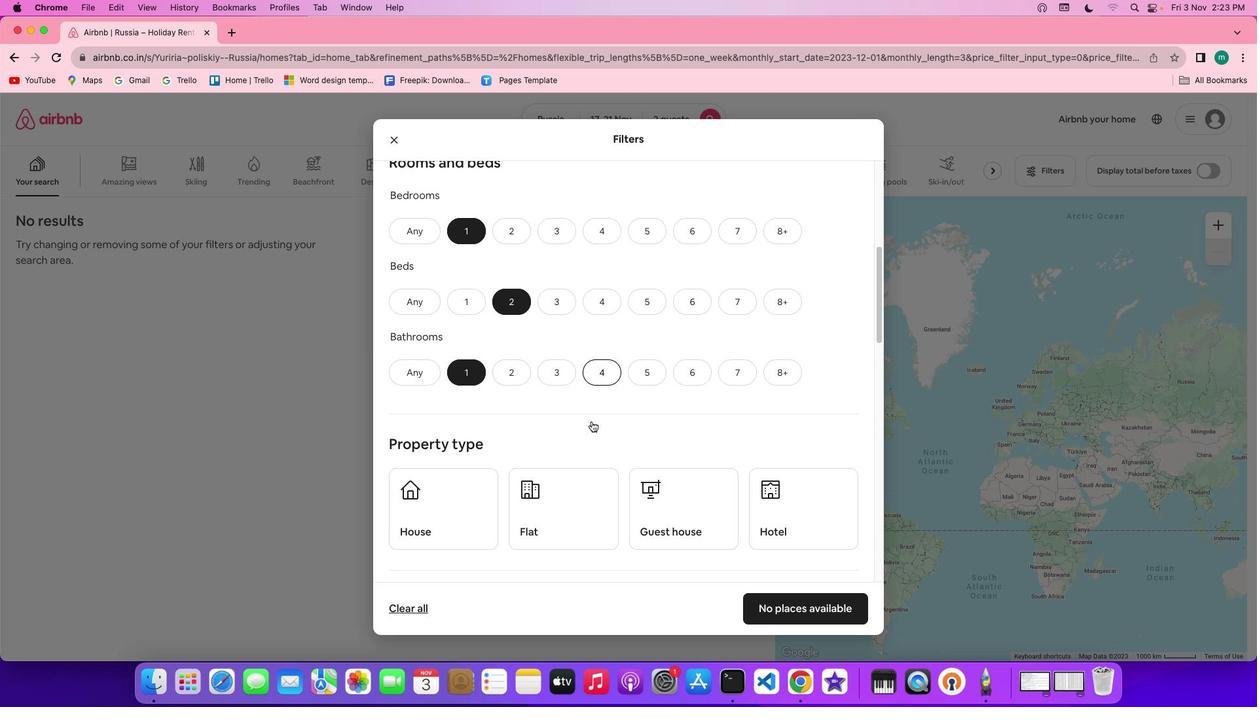
Action: Mouse scrolled (592, 421) with delta (0, 0)
Screenshot: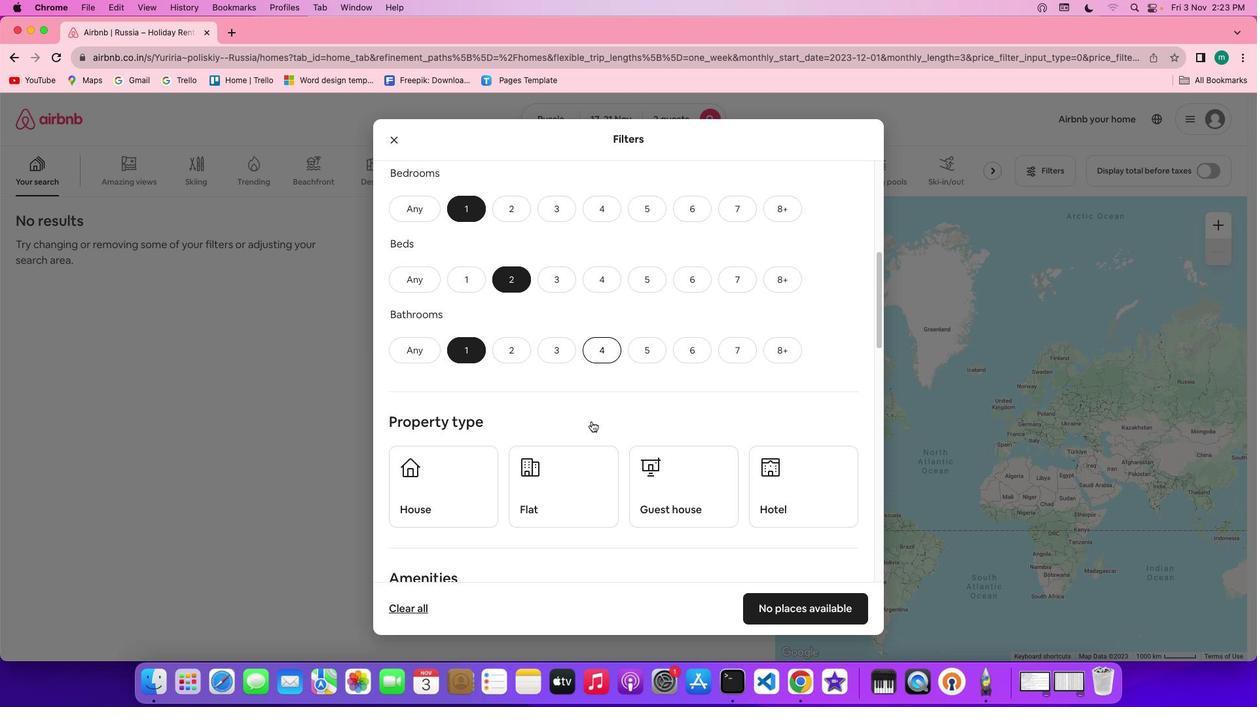 
Action: Mouse scrolled (592, 421) with delta (0, 0)
Screenshot: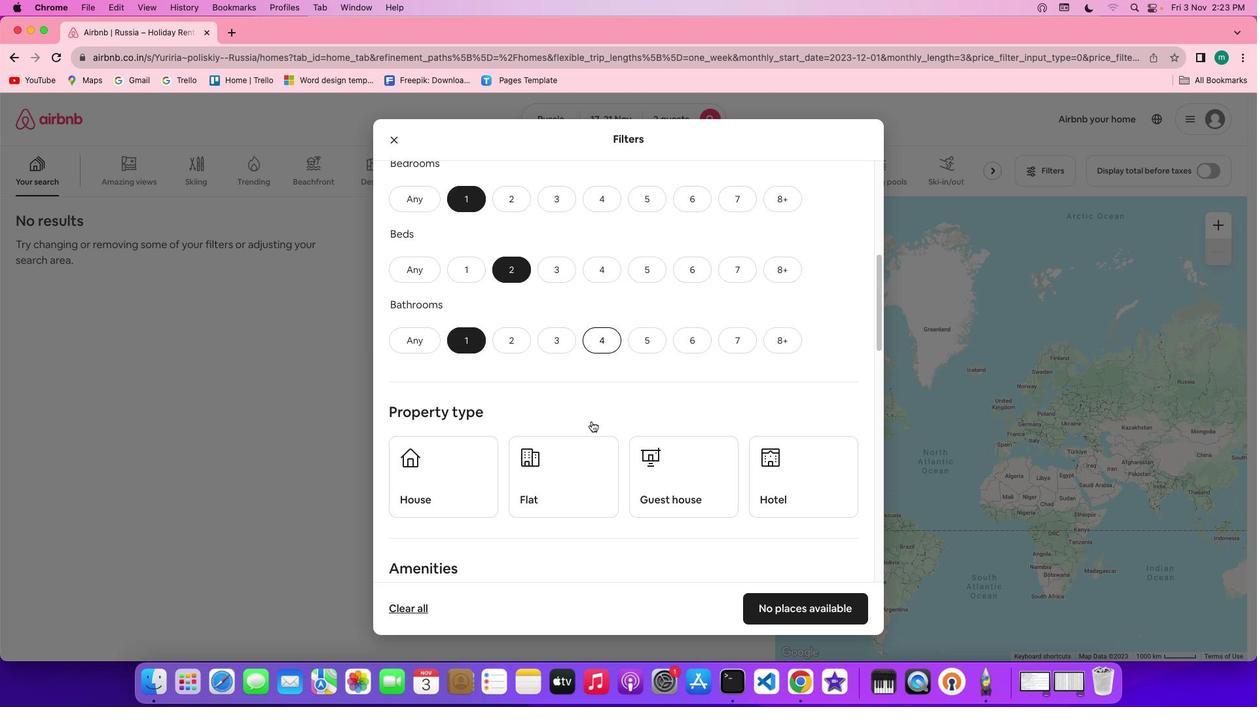 
Action: Mouse scrolled (592, 421) with delta (0, 0)
Screenshot: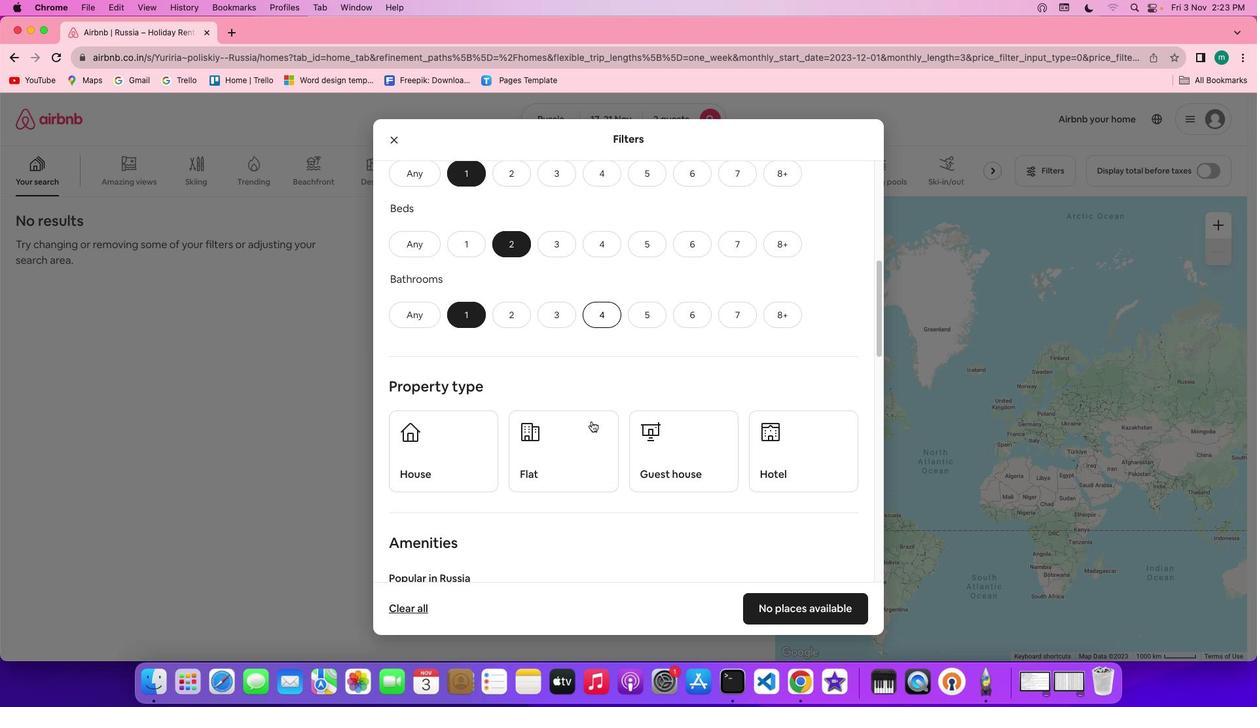 
Action: Mouse moved to (555, 430)
Screenshot: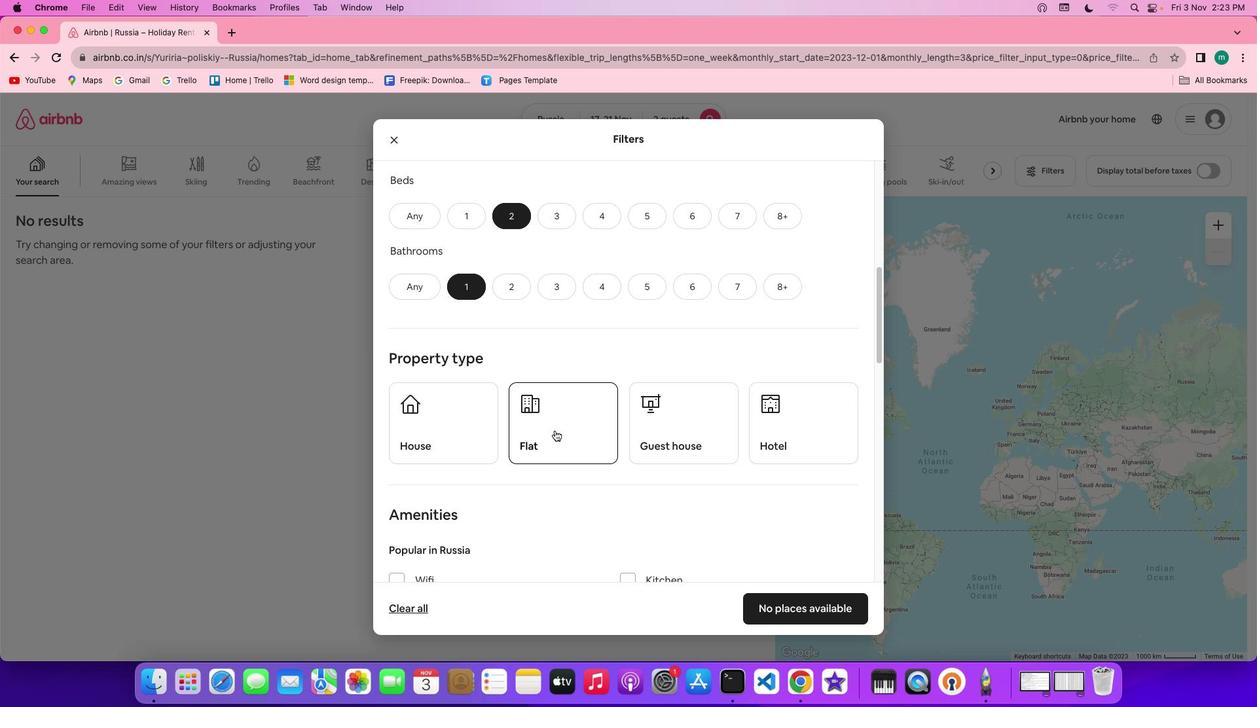 
Action: Mouse pressed left at (555, 430)
Screenshot: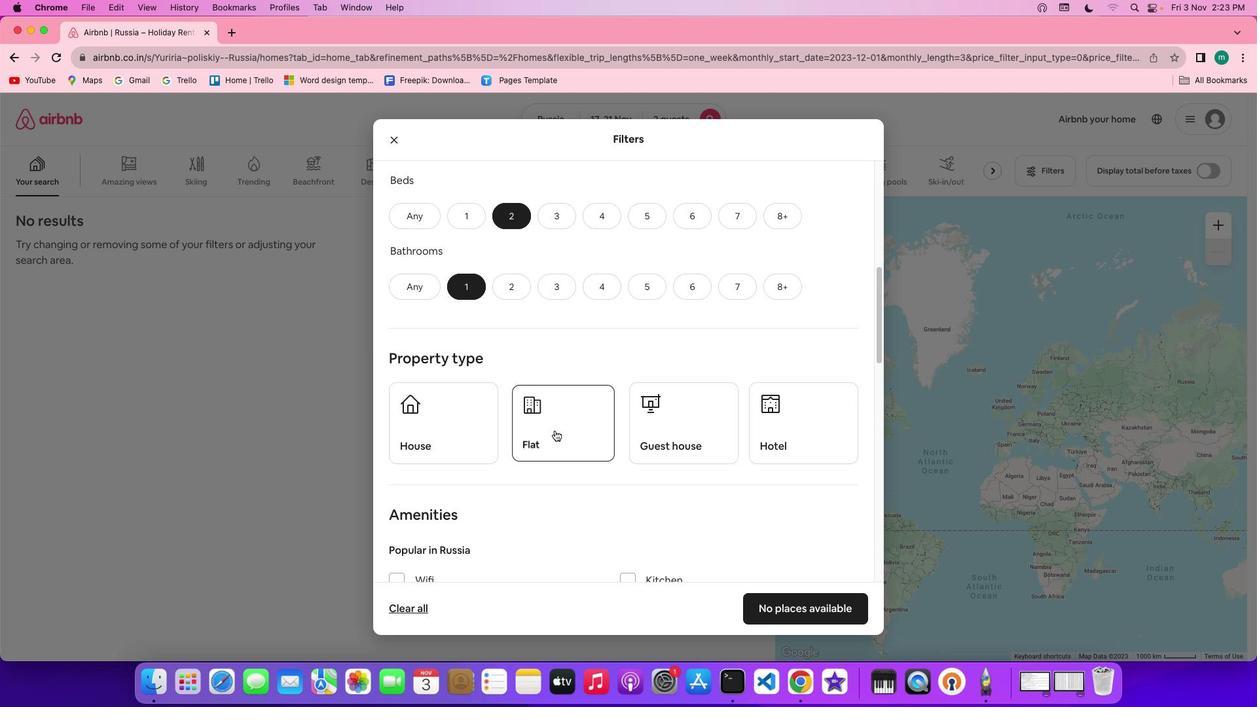 
Action: Mouse moved to (693, 483)
Screenshot: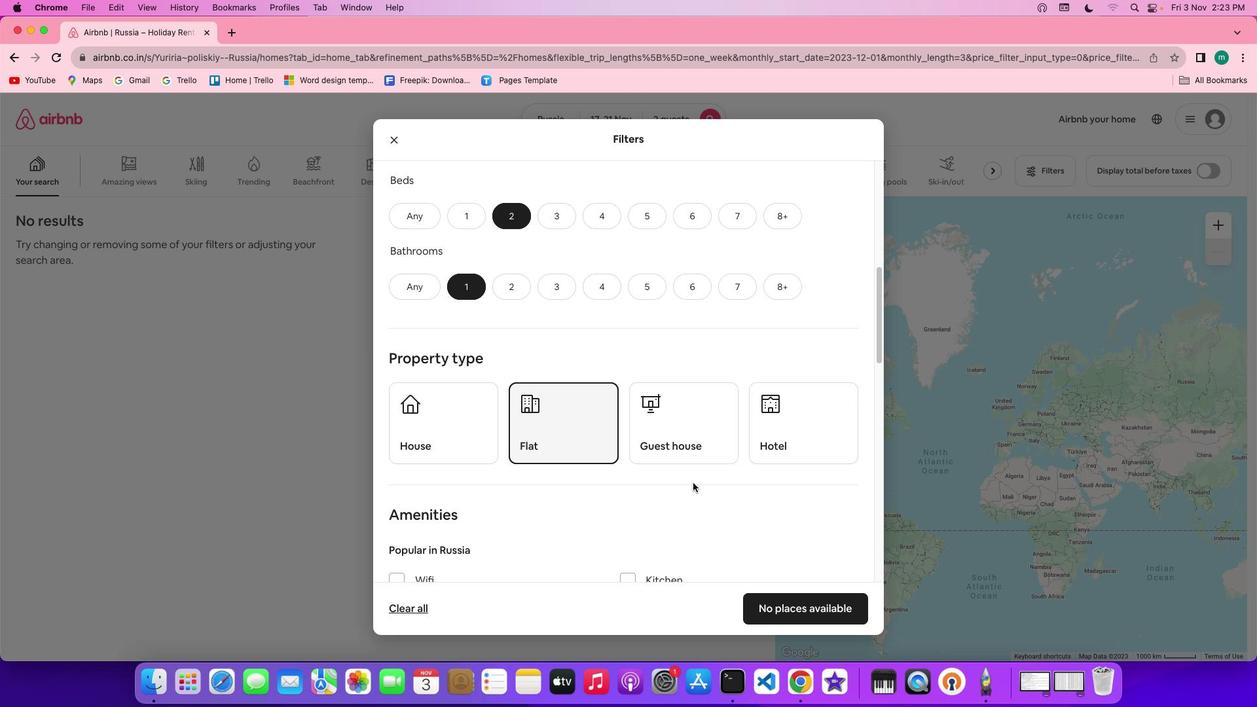 
Action: Mouse scrolled (693, 483) with delta (0, 0)
Screenshot: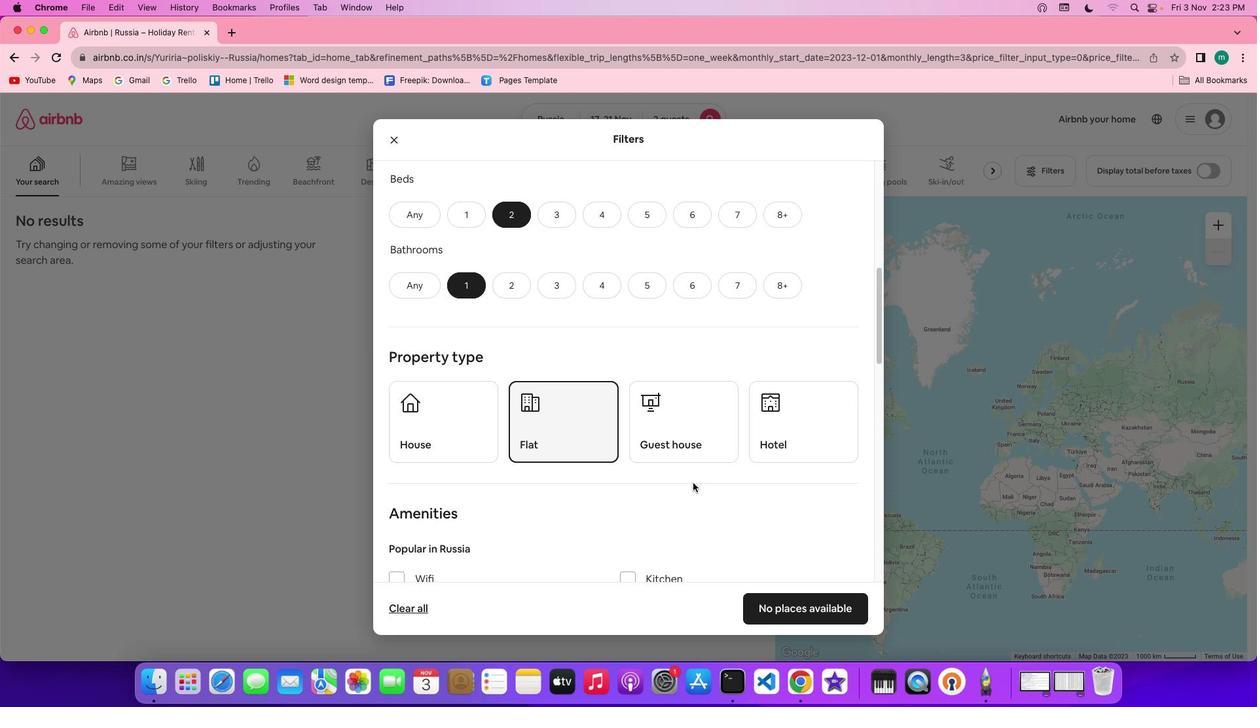 
Action: Mouse scrolled (693, 483) with delta (0, 0)
Screenshot: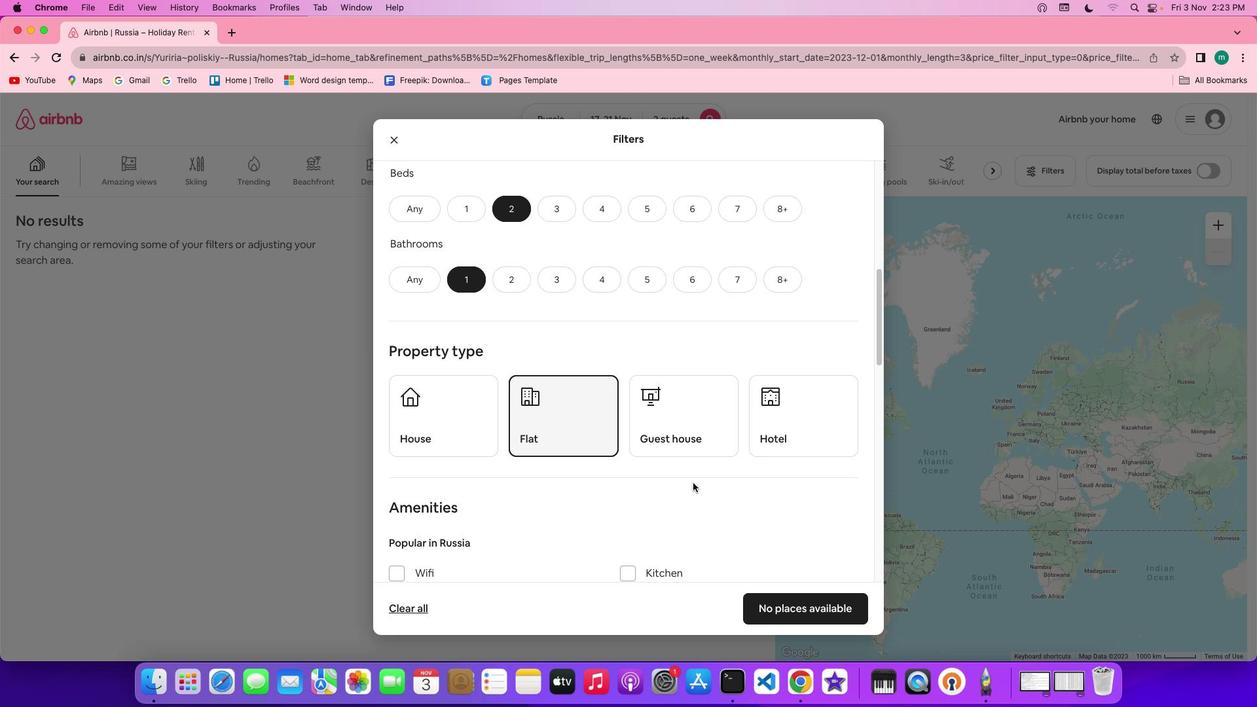 
Action: Mouse scrolled (693, 483) with delta (0, 0)
Screenshot: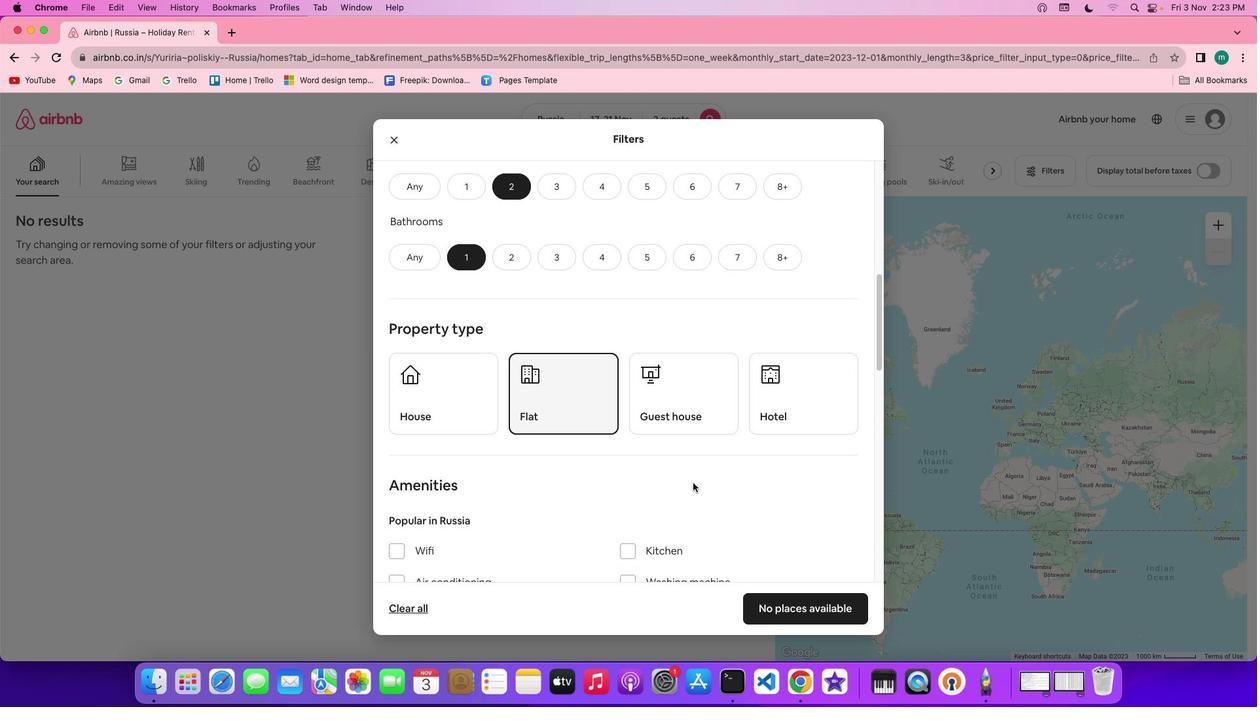 
Action: Mouse scrolled (693, 483) with delta (0, 0)
Screenshot: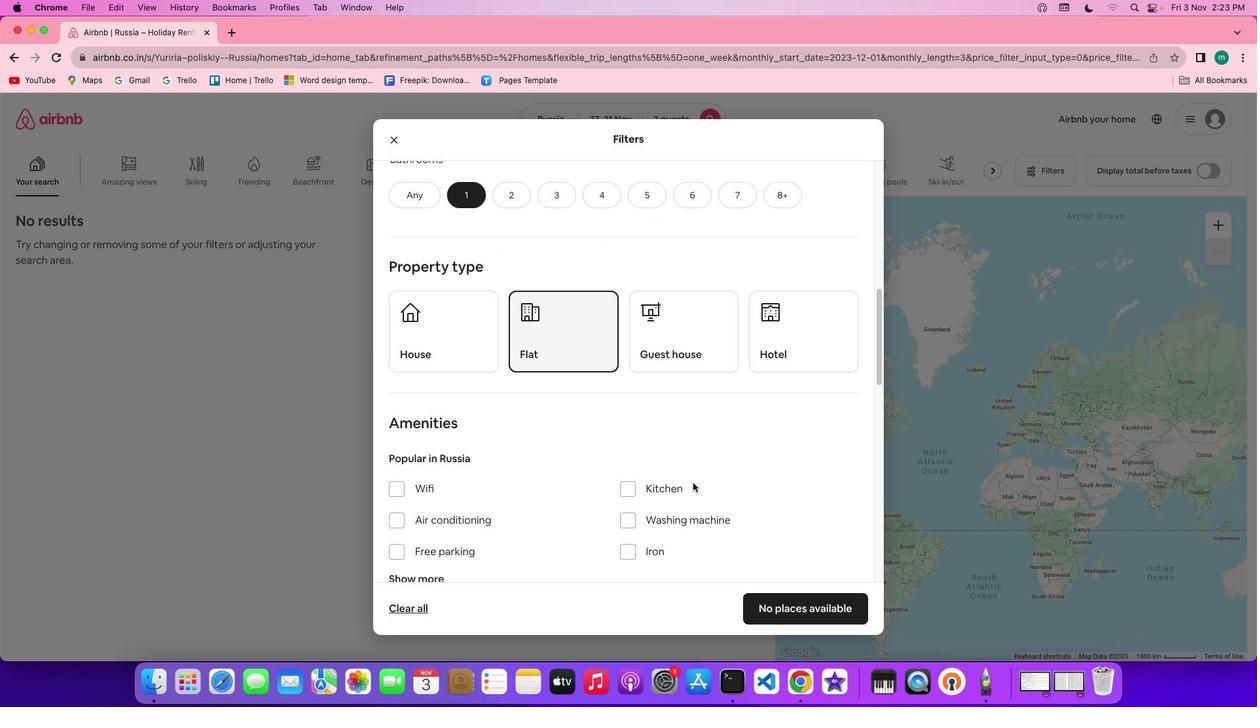 
Action: Mouse scrolled (693, 483) with delta (0, 0)
Screenshot: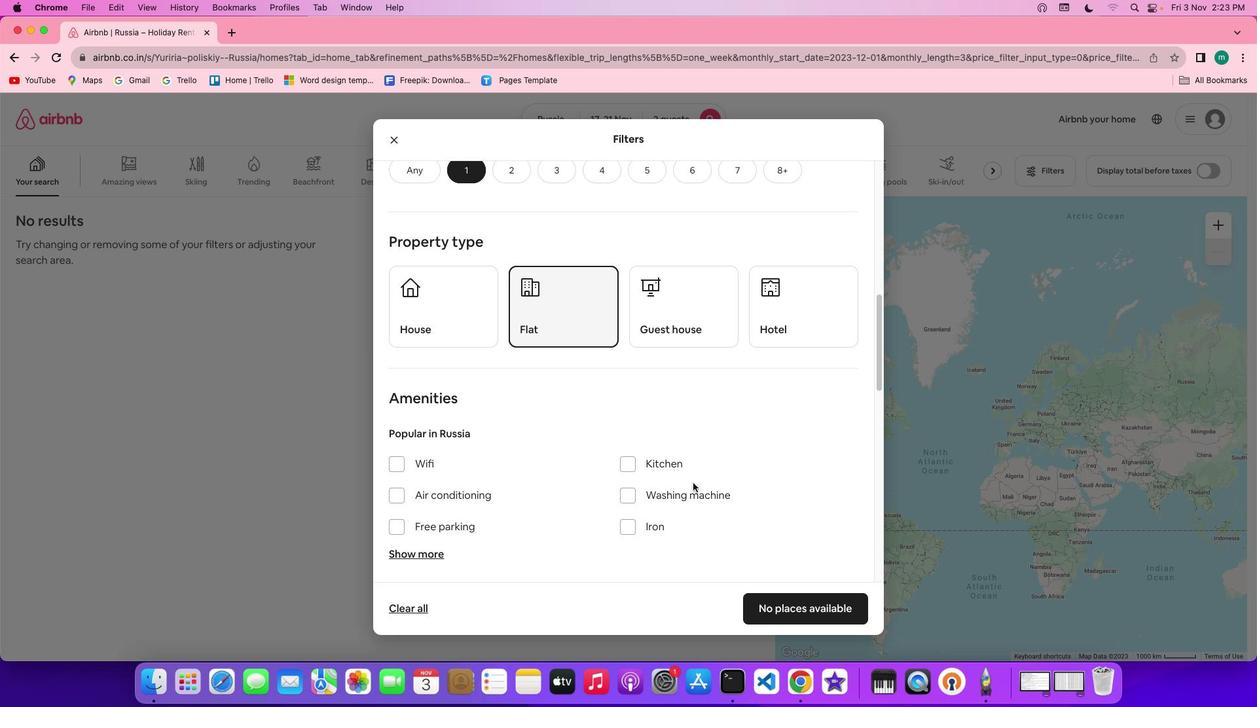 
Action: Mouse scrolled (693, 483) with delta (0, 0)
Screenshot: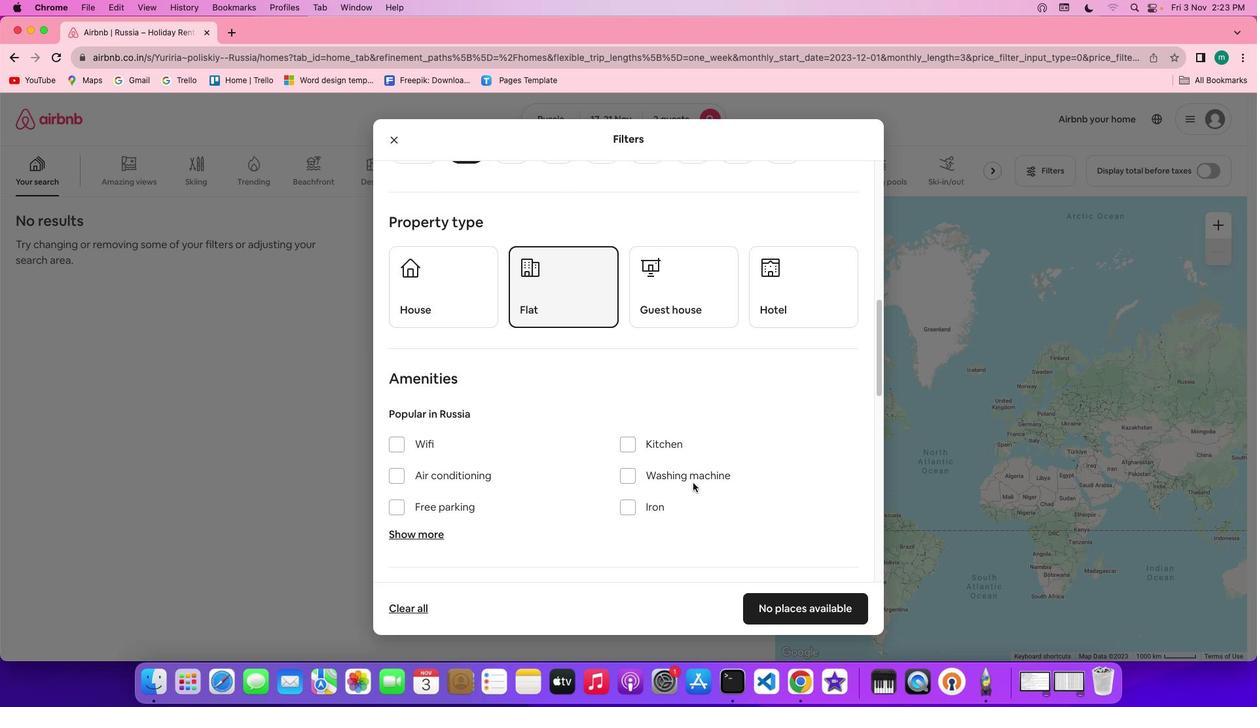 
Action: Mouse scrolled (693, 483) with delta (0, 0)
Screenshot: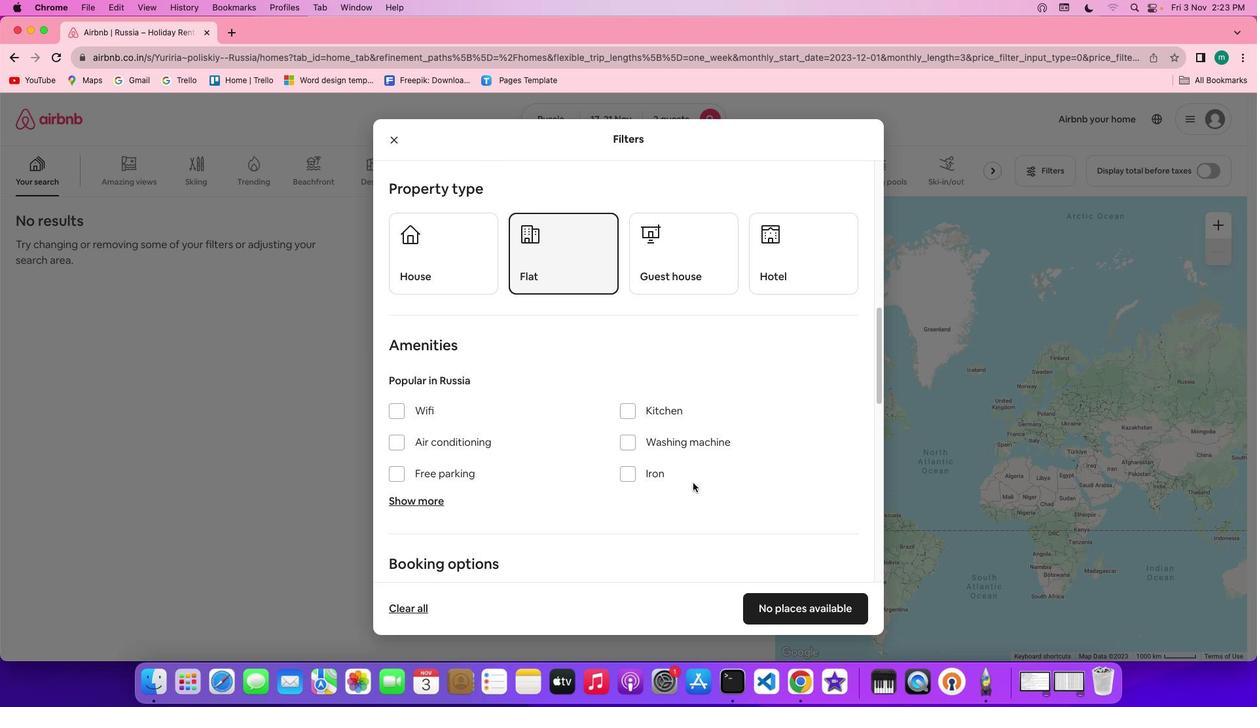 
Action: Mouse scrolled (693, 483) with delta (0, -1)
Screenshot: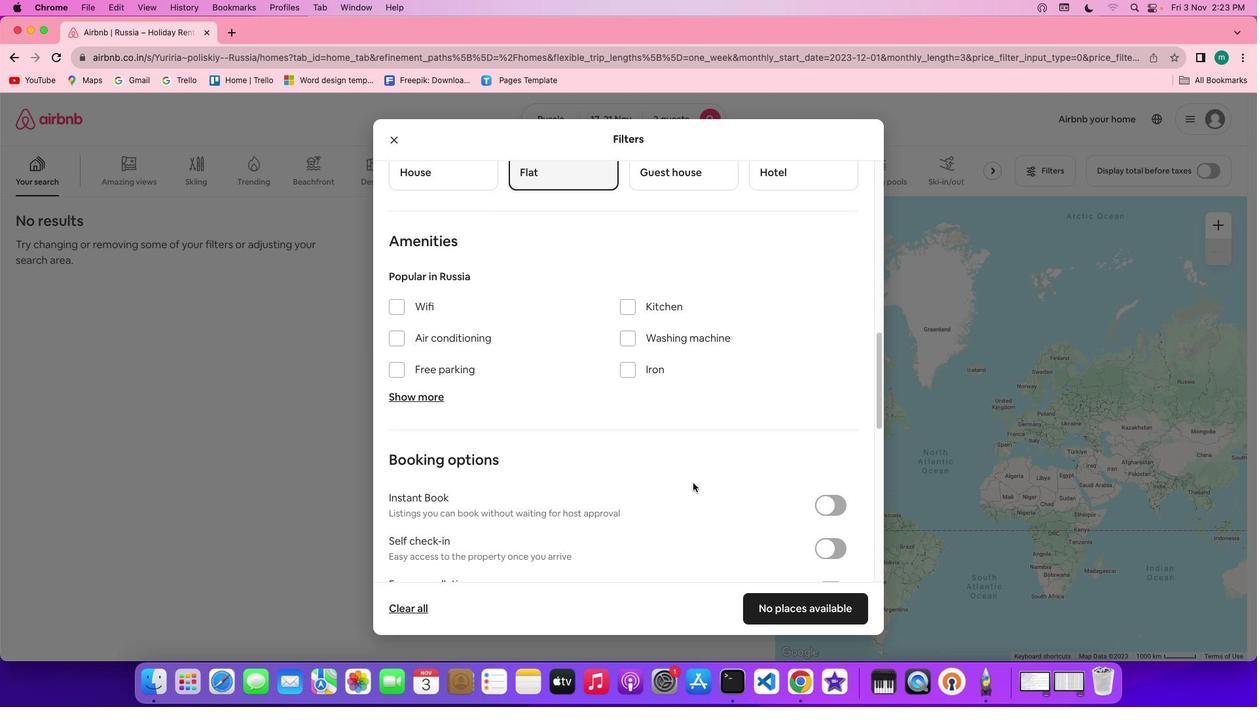 
Action: Mouse scrolled (693, 483) with delta (0, 0)
Screenshot: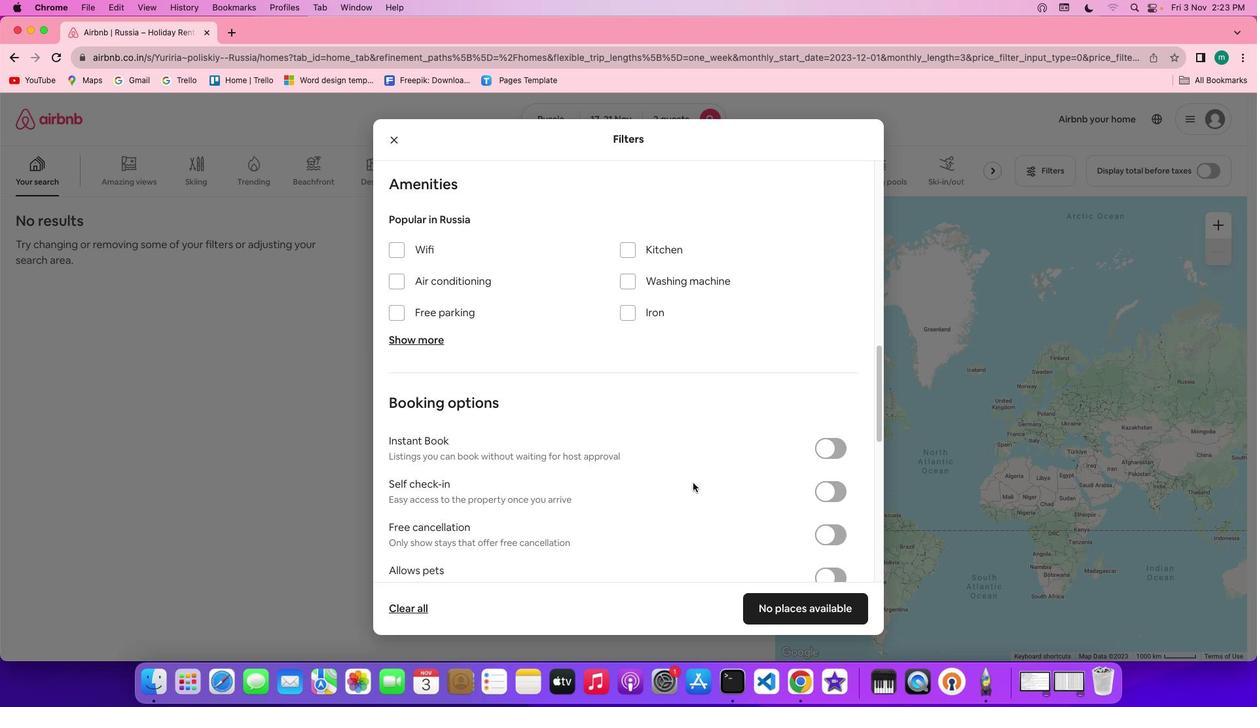 
Action: Mouse scrolled (693, 483) with delta (0, 0)
Screenshot: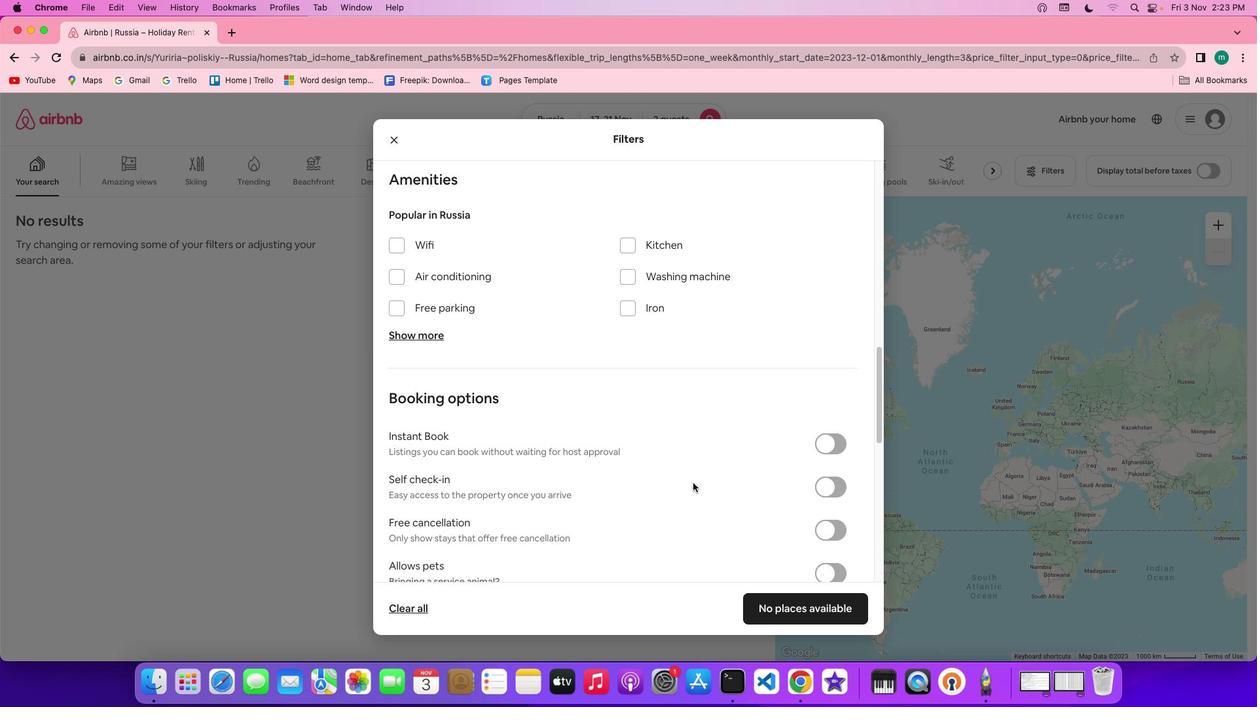 
Action: Mouse scrolled (693, 483) with delta (0, 0)
Screenshot: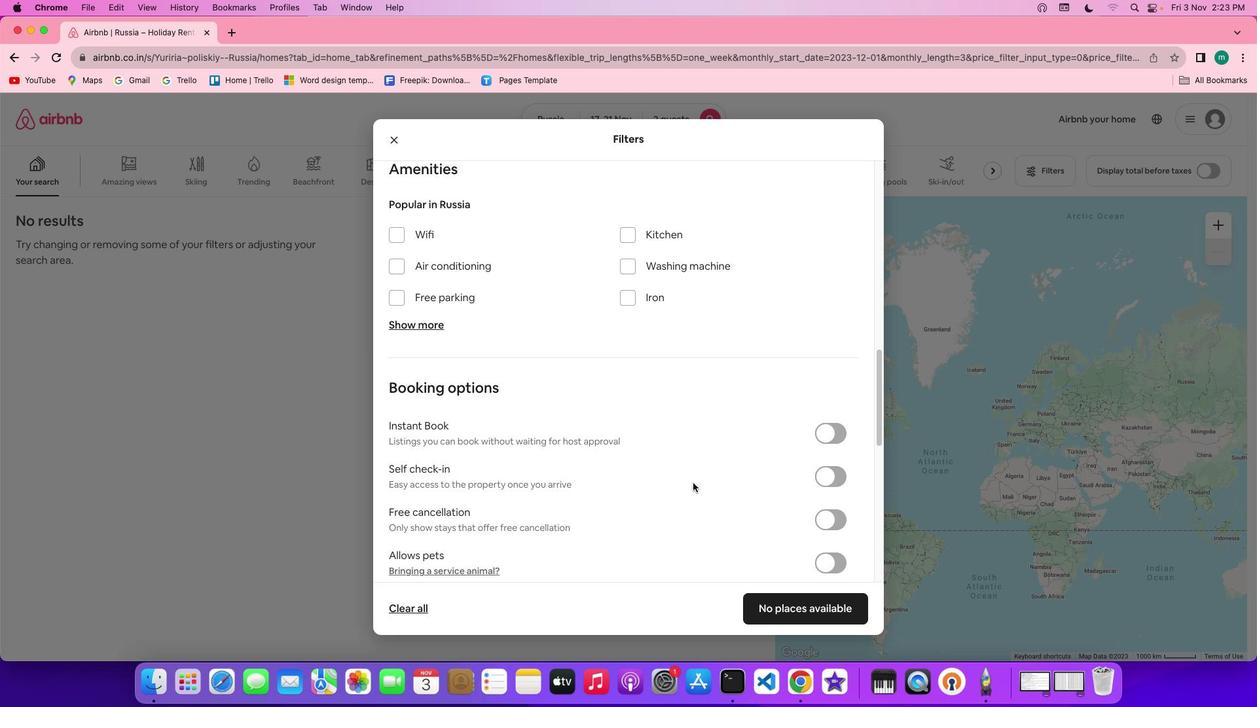 
Action: Mouse scrolled (693, 483) with delta (0, 0)
Screenshot: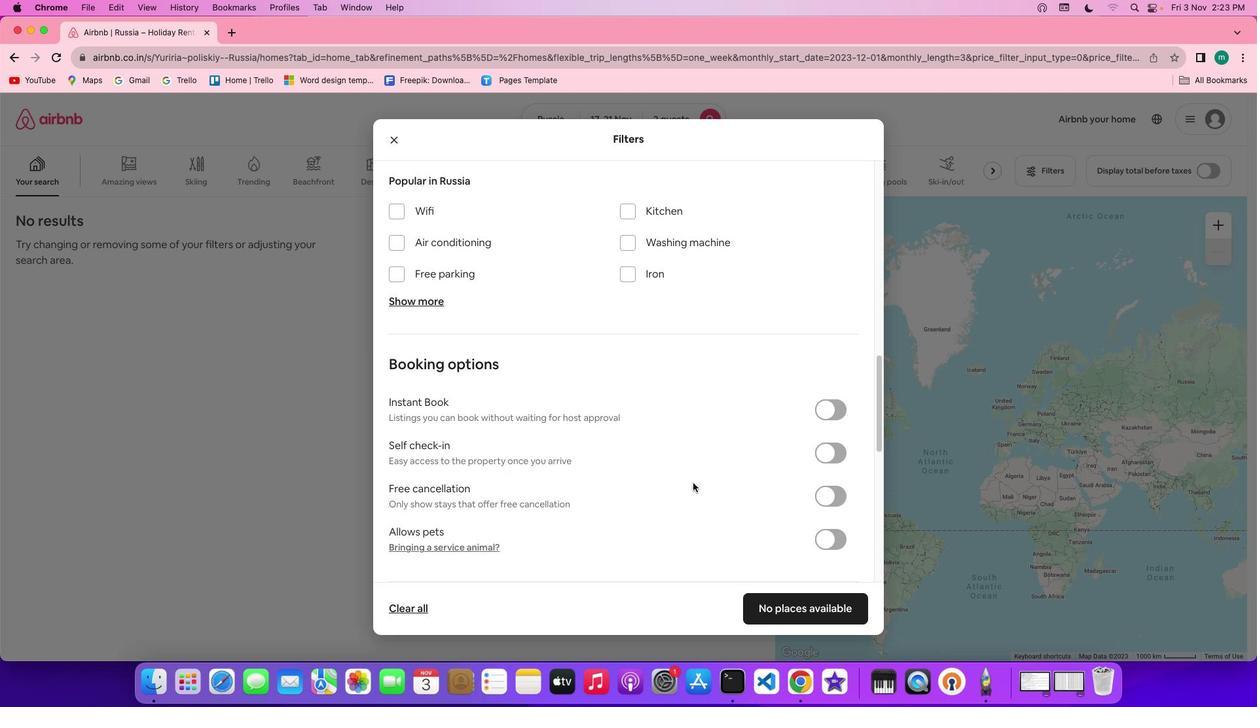 
Action: Mouse scrolled (693, 483) with delta (0, 0)
Screenshot: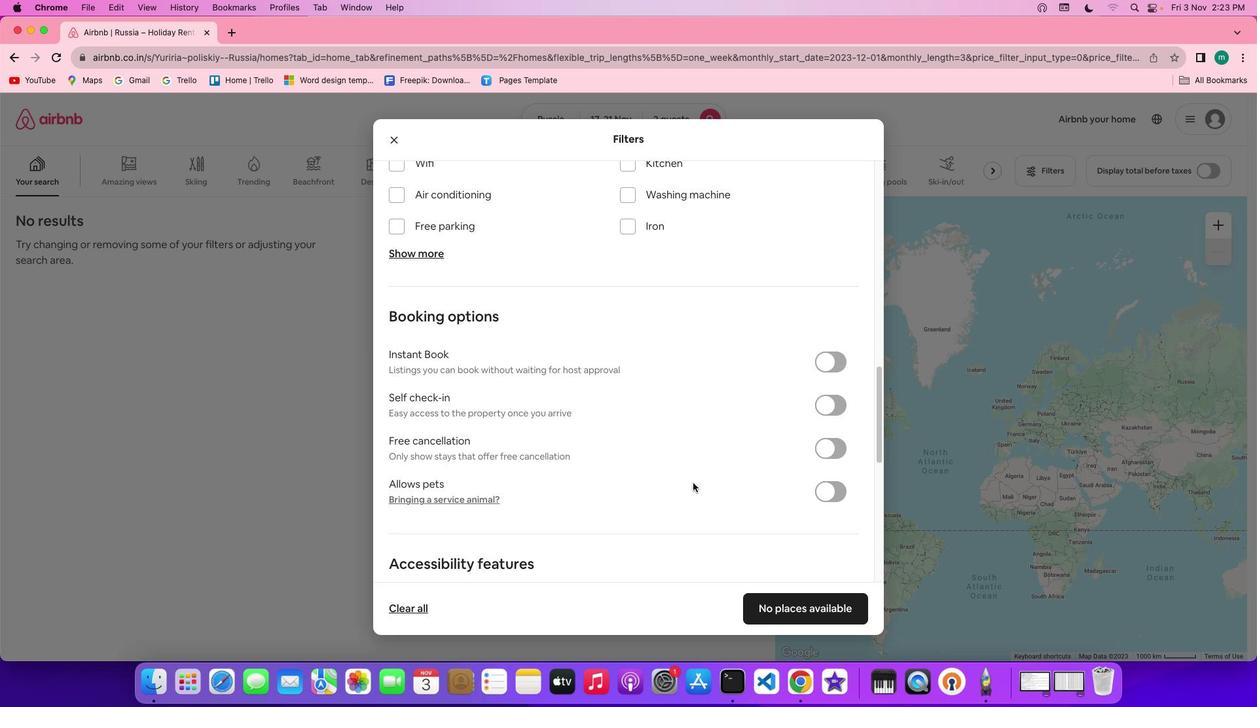 
Action: Mouse scrolled (693, 483) with delta (0, 0)
Screenshot: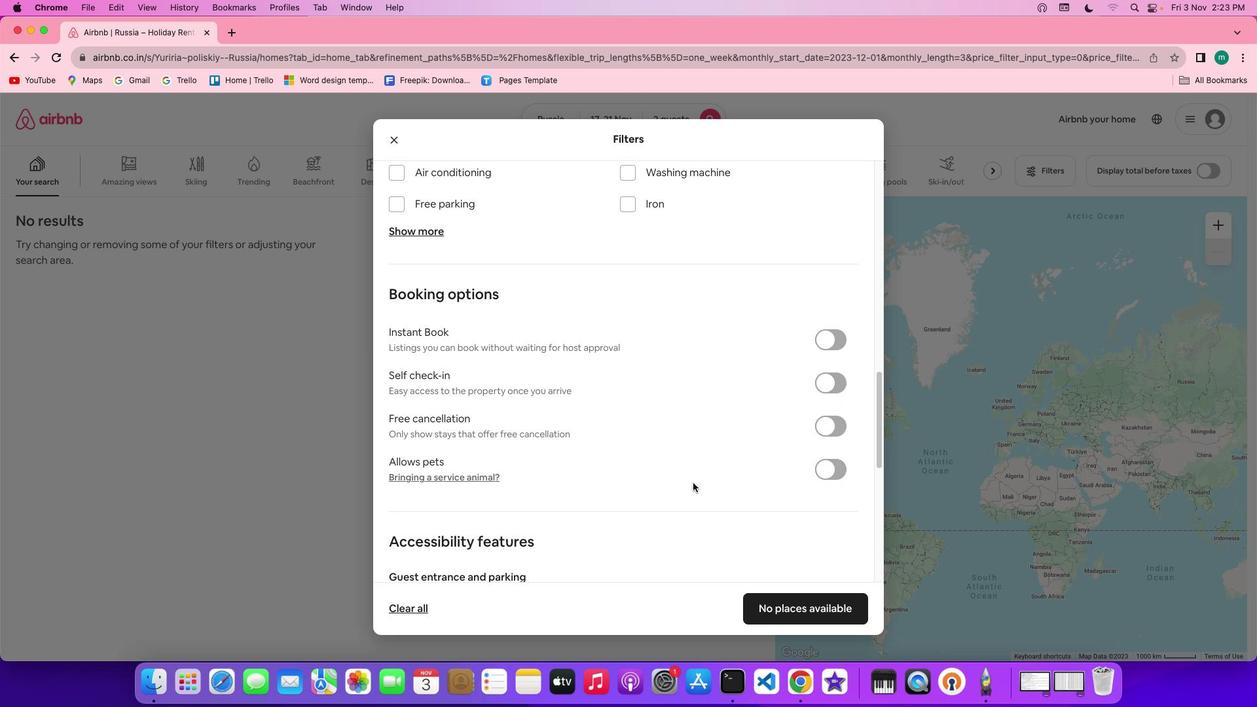 
Action: Mouse scrolled (693, 483) with delta (0, 0)
Screenshot: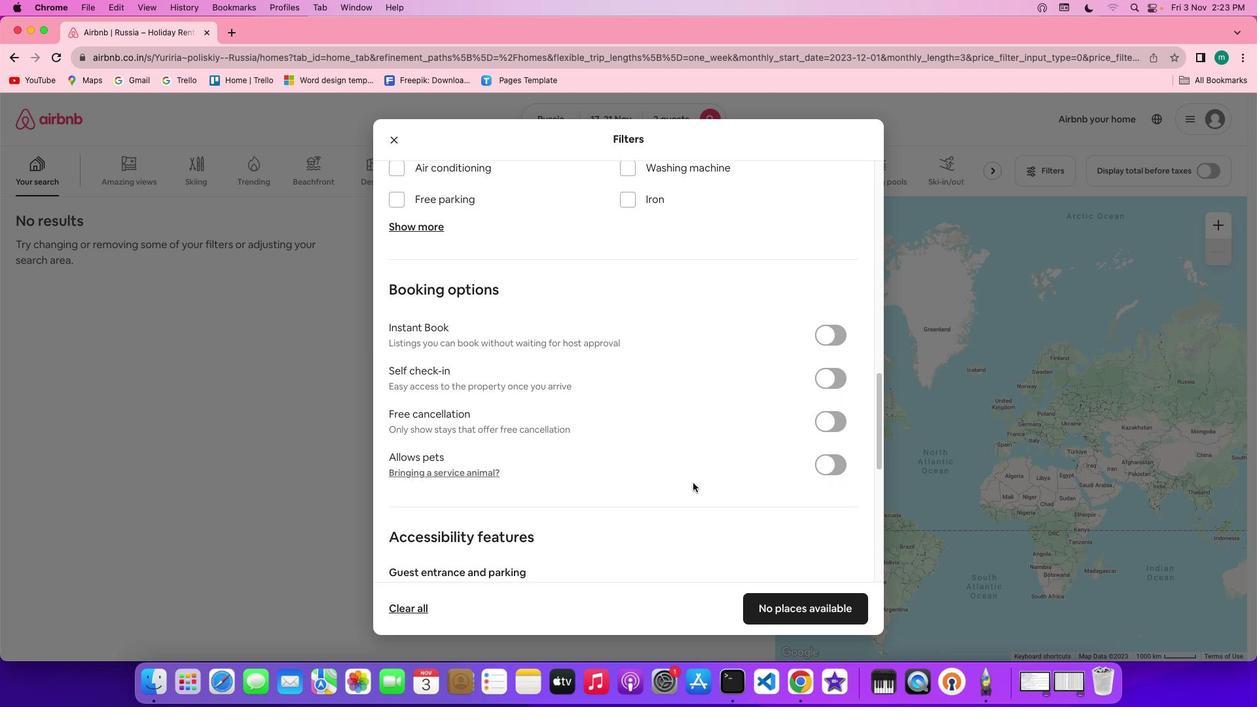 
Action: Mouse moved to (739, 493)
Screenshot: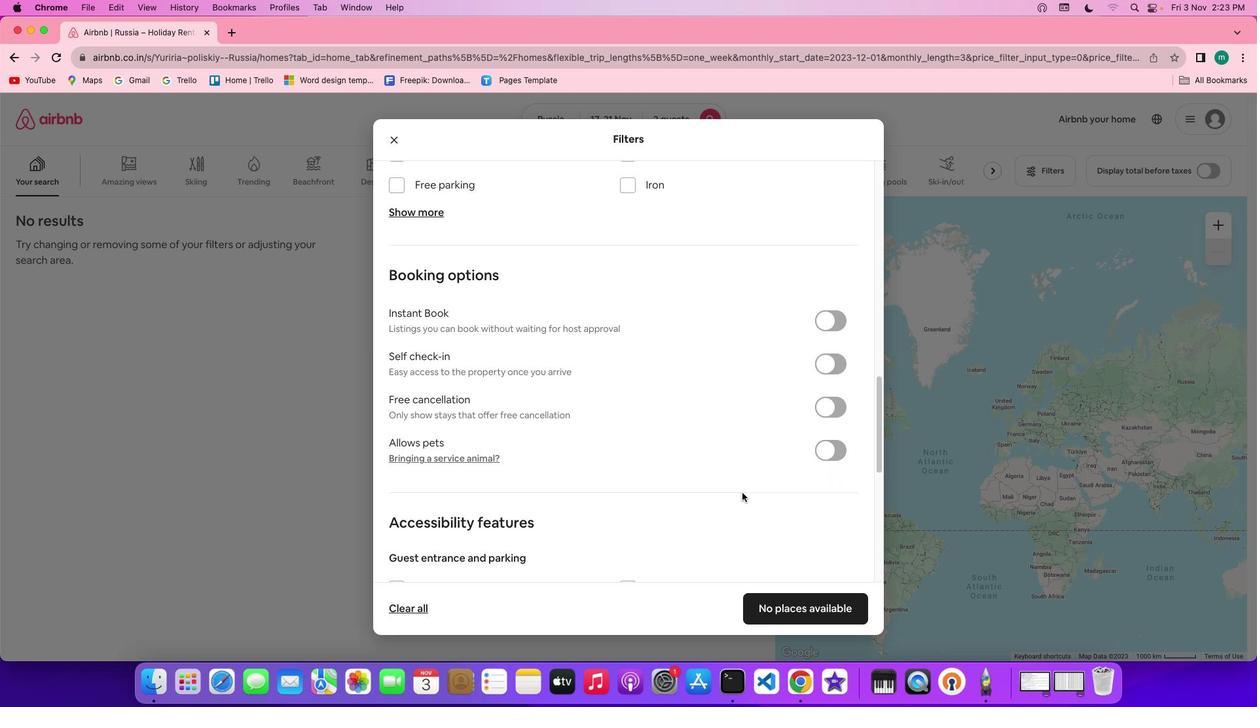 
Action: Mouse scrolled (739, 493) with delta (0, 0)
Screenshot: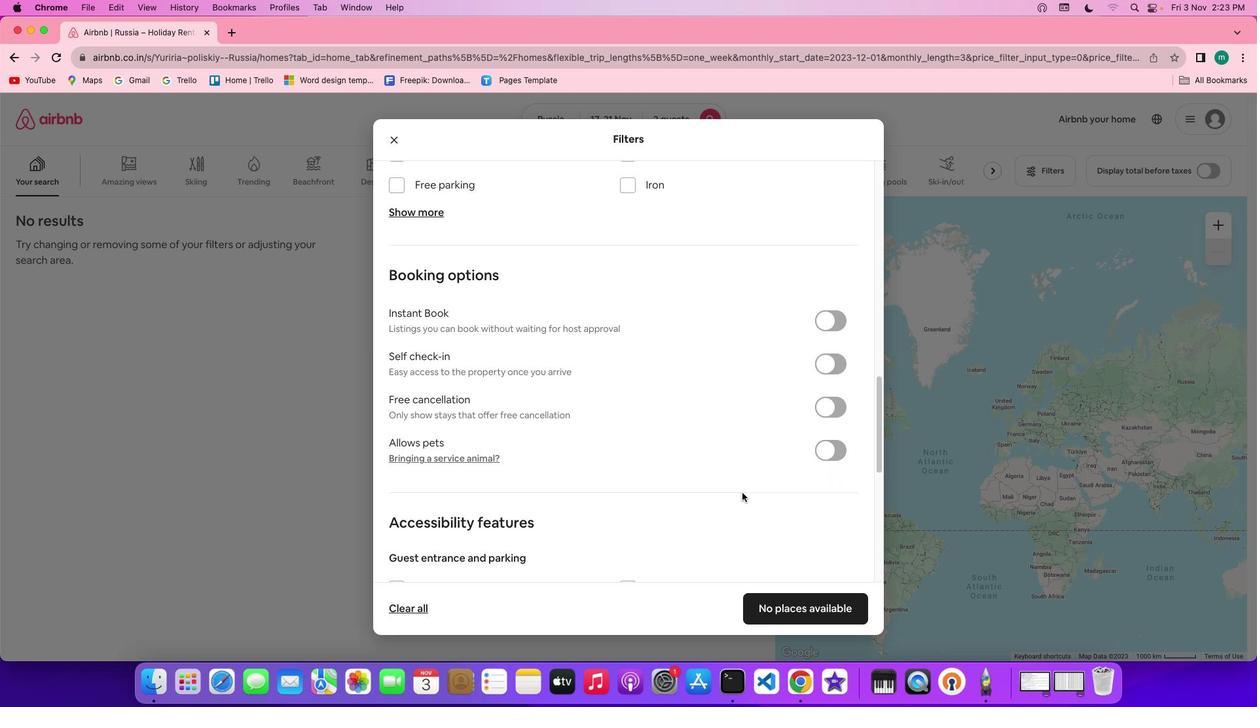 
Action: Mouse moved to (742, 493)
Screenshot: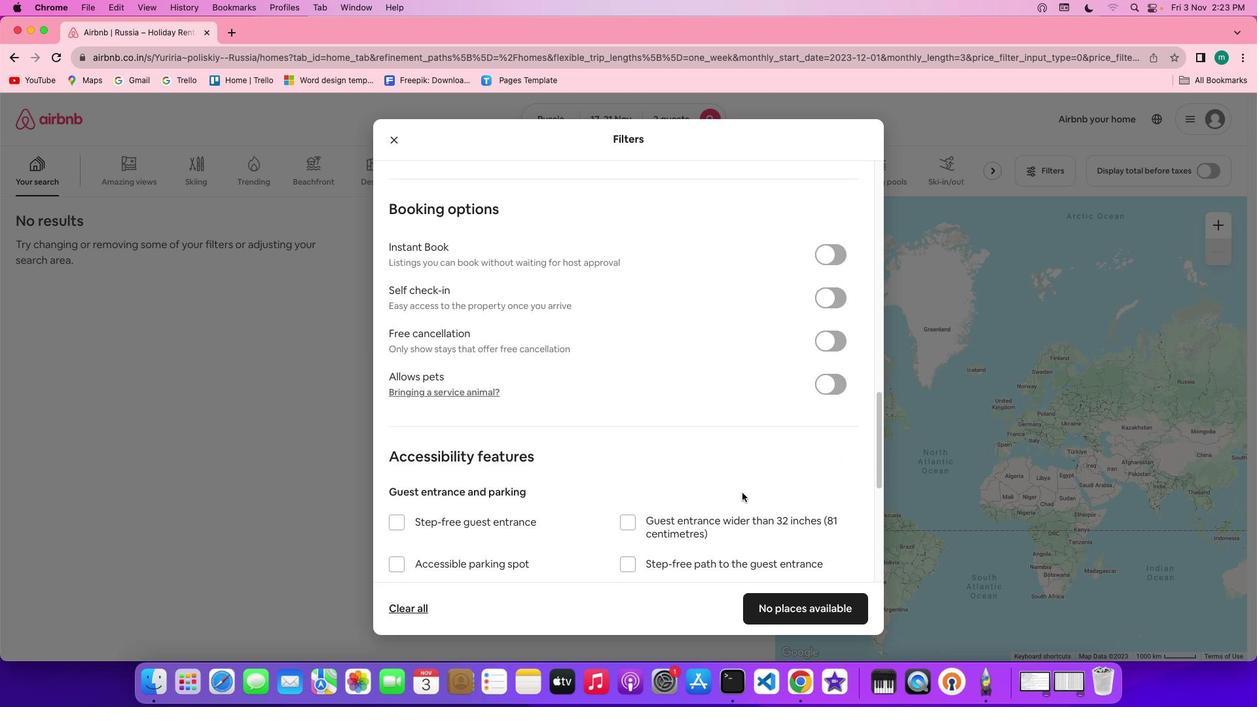 
Action: Mouse scrolled (742, 493) with delta (0, 0)
Screenshot: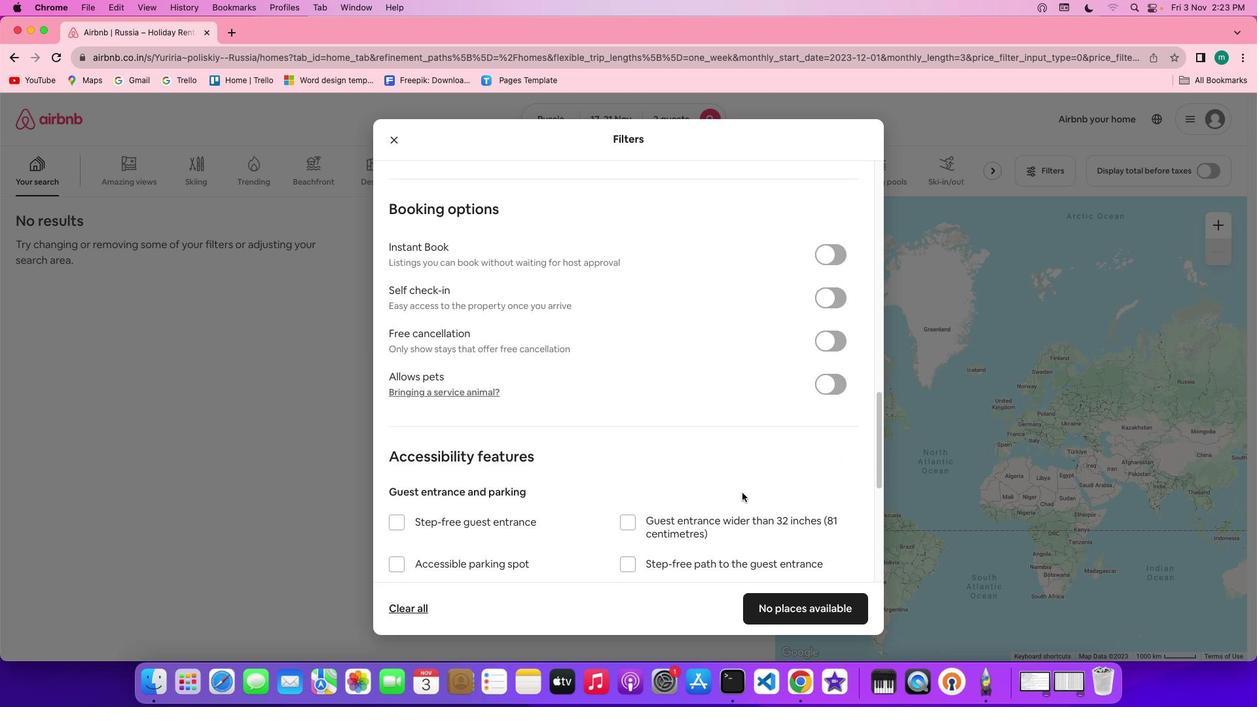 
Action: Mouse scrolled (742, 493) with delta (0, 0)
Screenshot: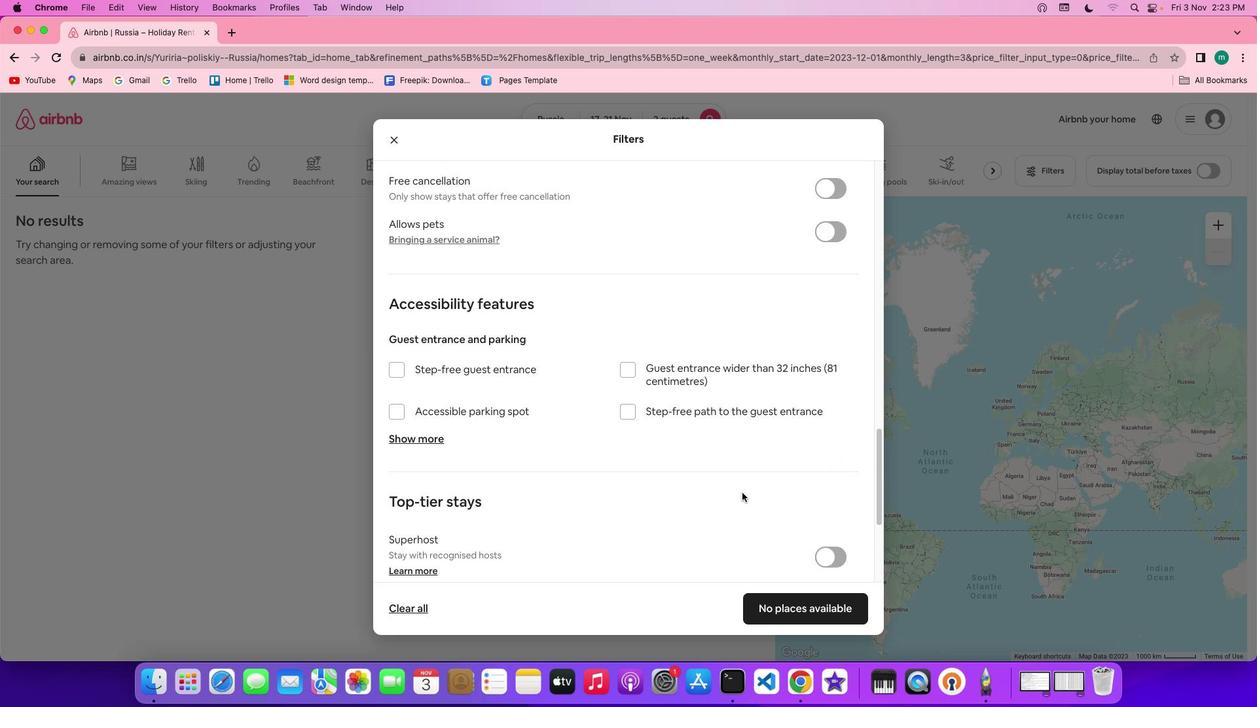 
Action: Mouse scrolled (742, 493) with delta (0, -1)
Screenshot: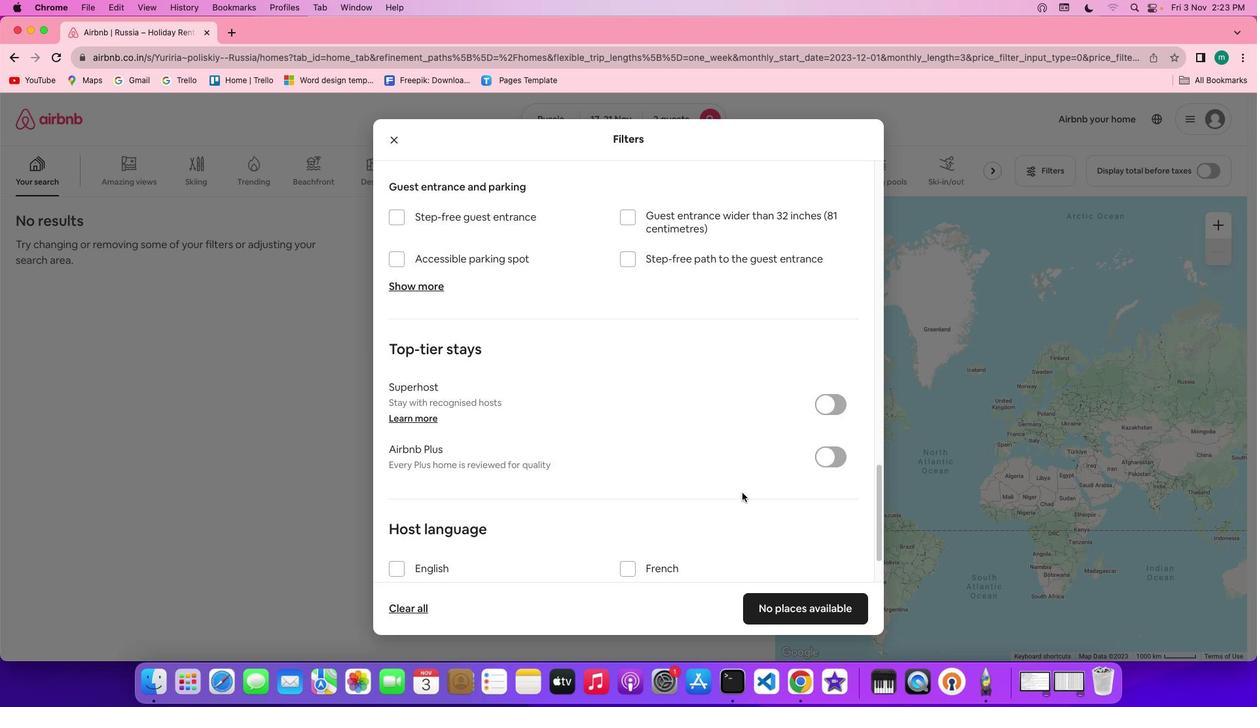 
Action: Mouse scrolled (742, 493) with delta (0, -1)
Screenshot: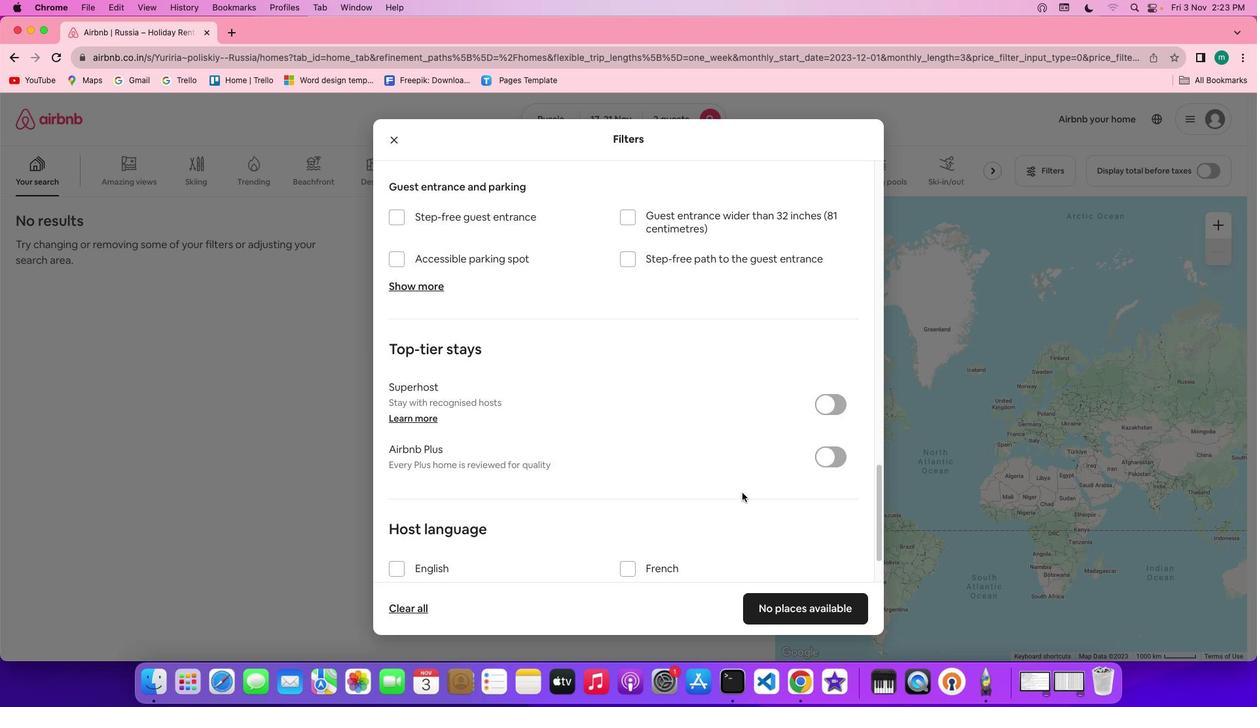 
Action: Mouse scrolled (742, 493) with delta (0, -2)
Screenshot: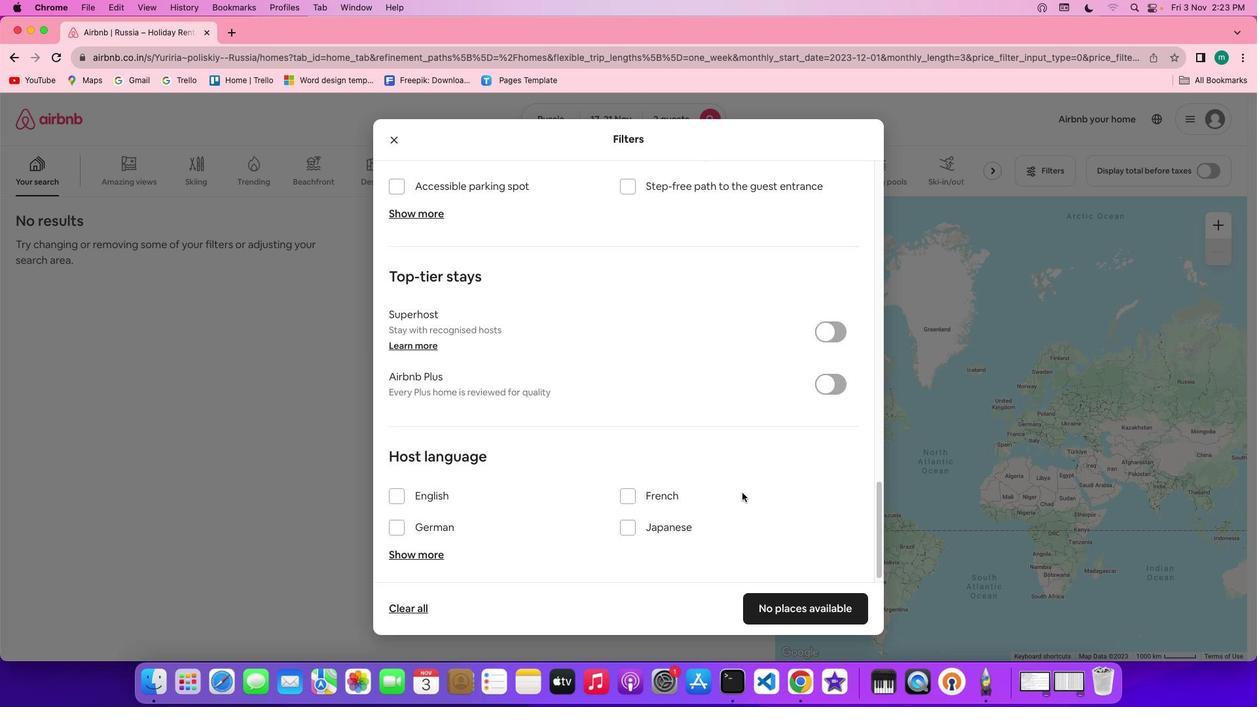 
Action: Mouse scrolled (742, 493) with delta (0, 0)
Screenshot: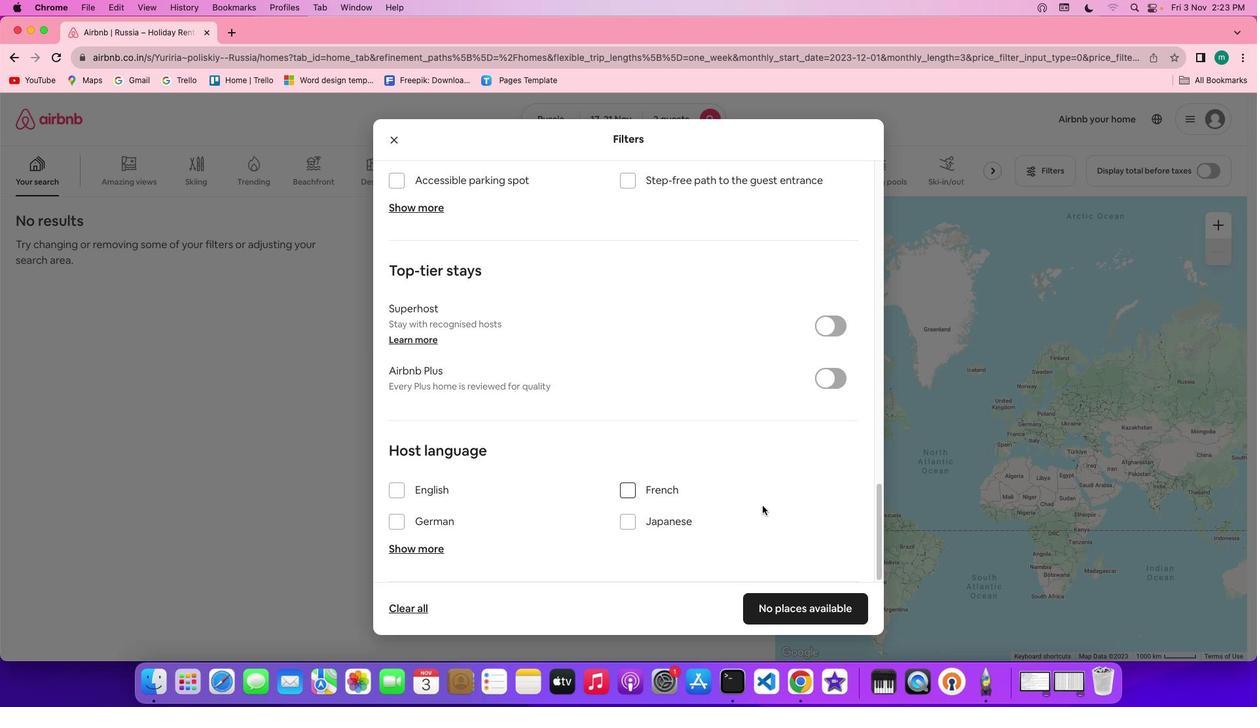 
Action: Mouse scrolled (742, 493) with delta (0, 0)
Screenshot: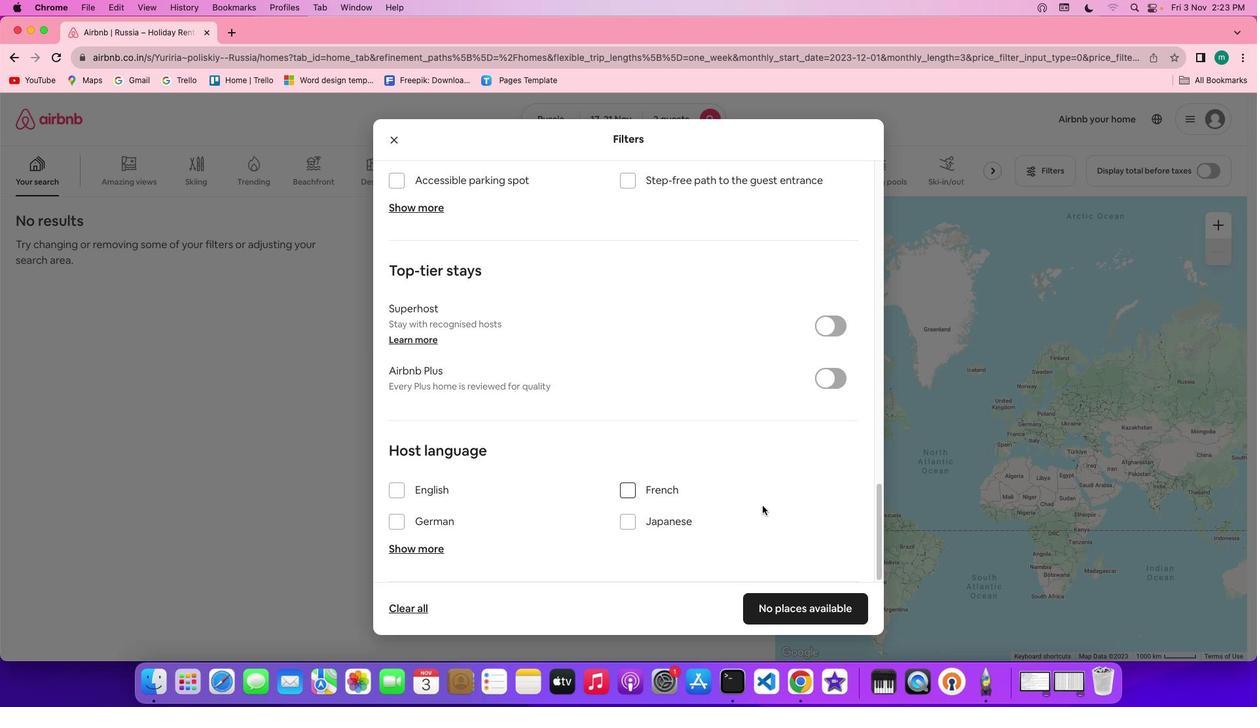 
Action: Mouse scrolled (742, 493) with delta (0, 0)
Screenshot: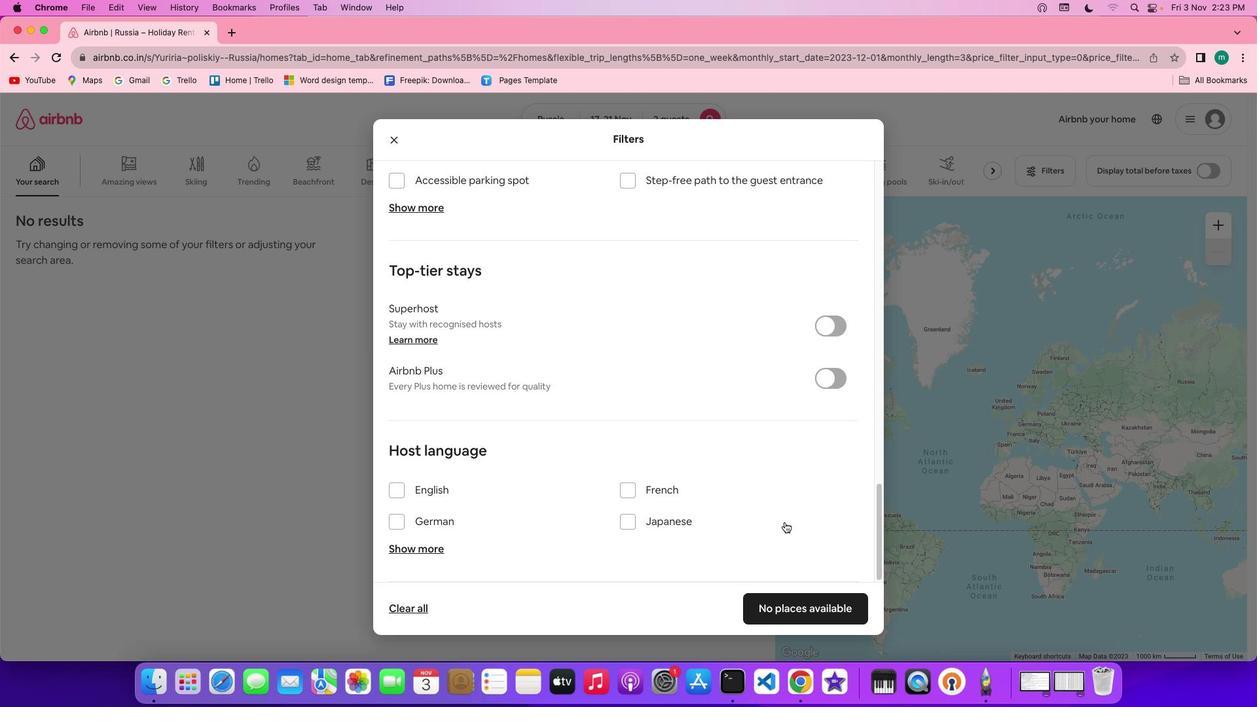 
Action: Mouse scrolled (742, 493) with delta (0, -1)
Screenshot: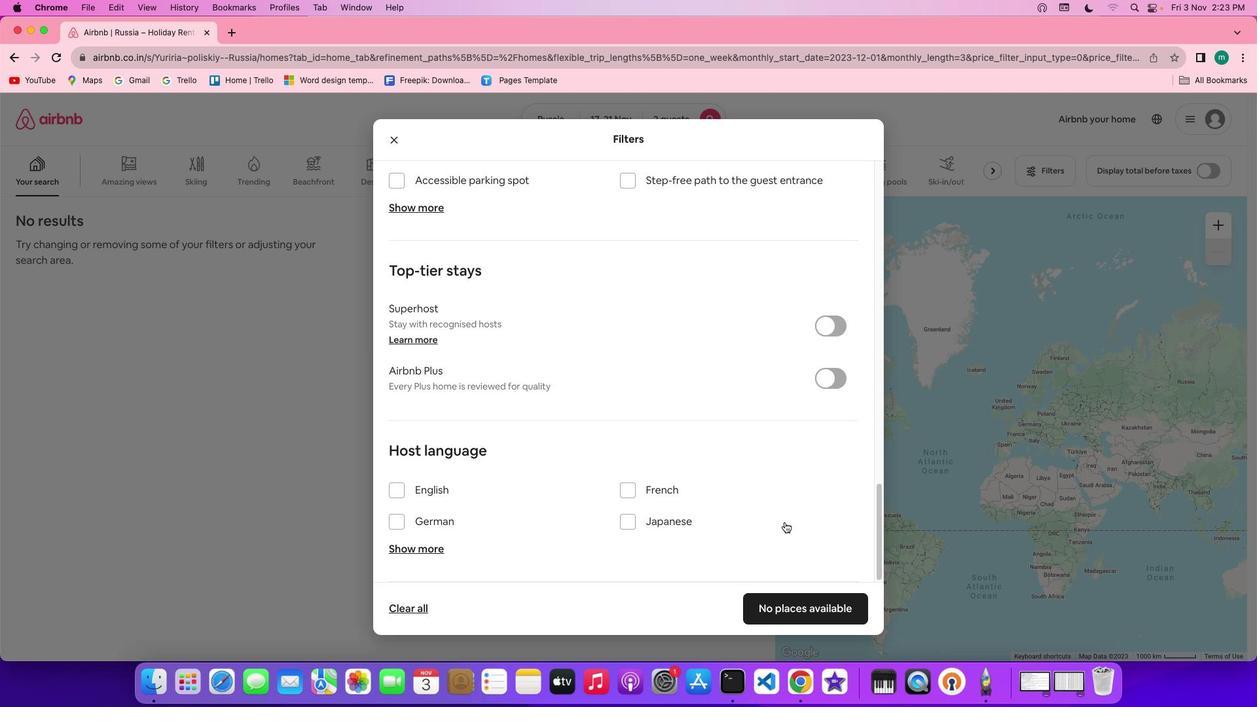 
Action: Mouse scrolled (742, 493) with delta (0, -2)
Screenshot: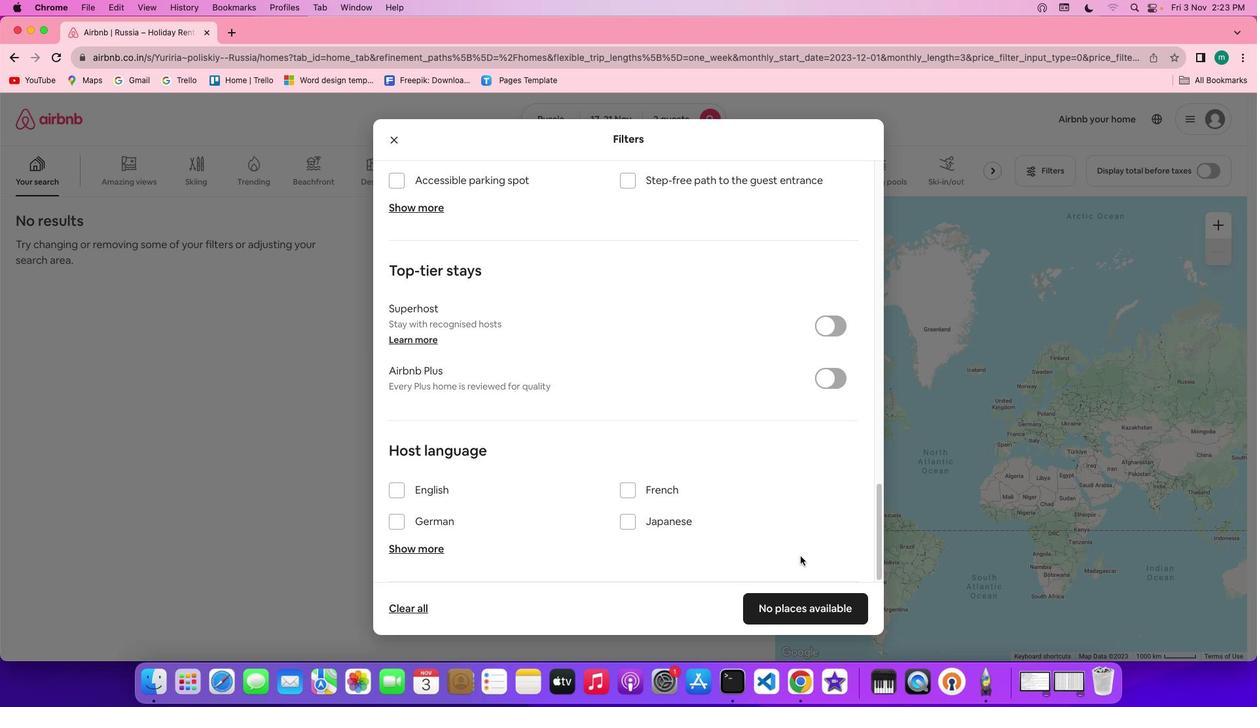 
Action: Mouse moved to (785, 604)
Screenshot: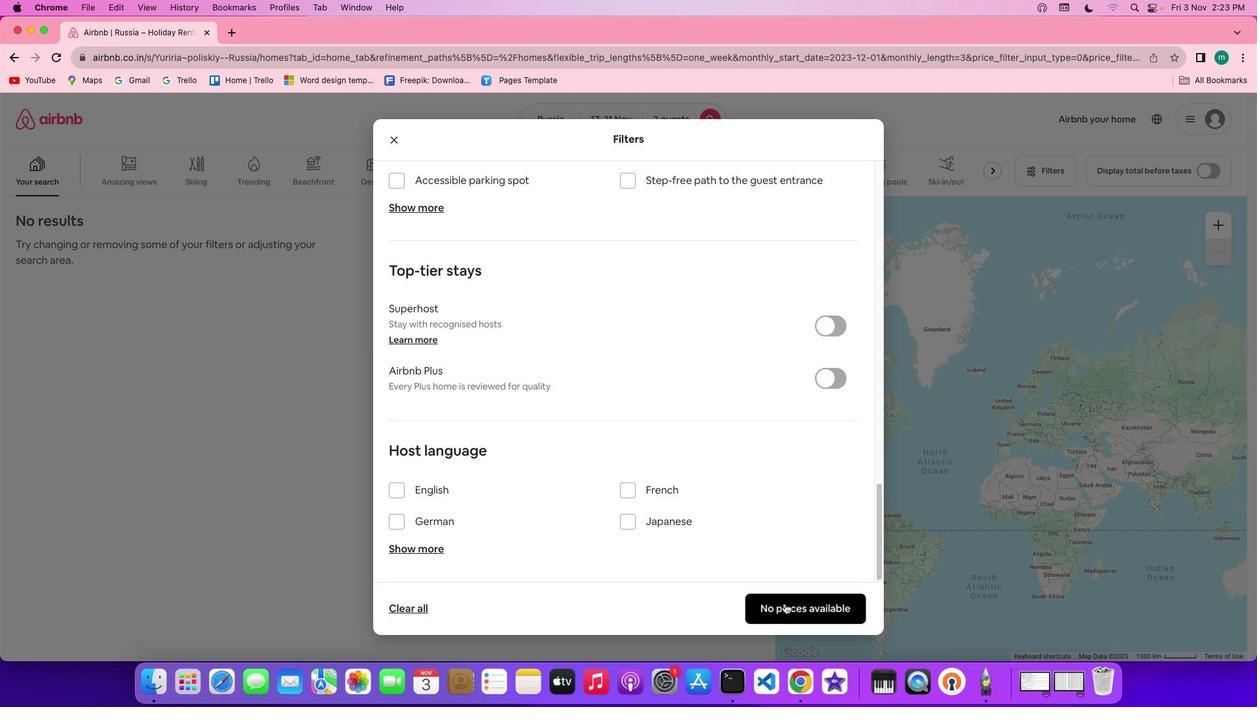 
Action: Mouse pressed left at (785, 604)
Screenshot: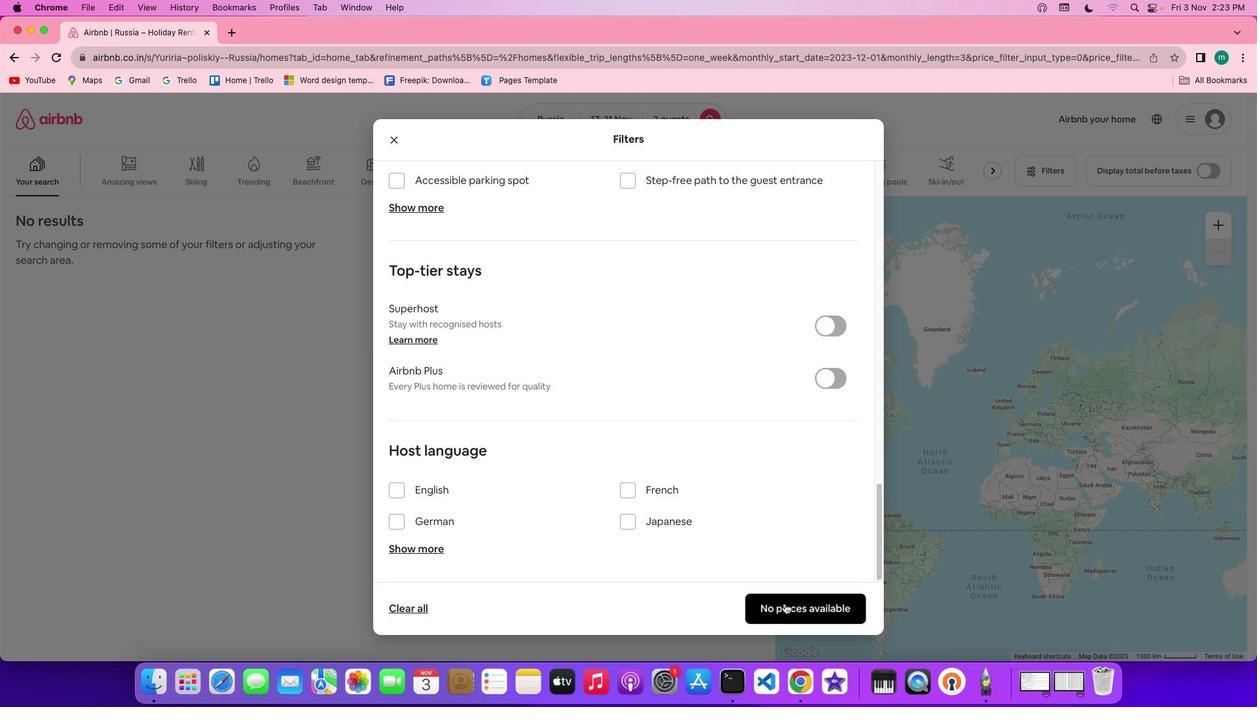 
Action: Mouse moved to (269, 470)
Screenshot: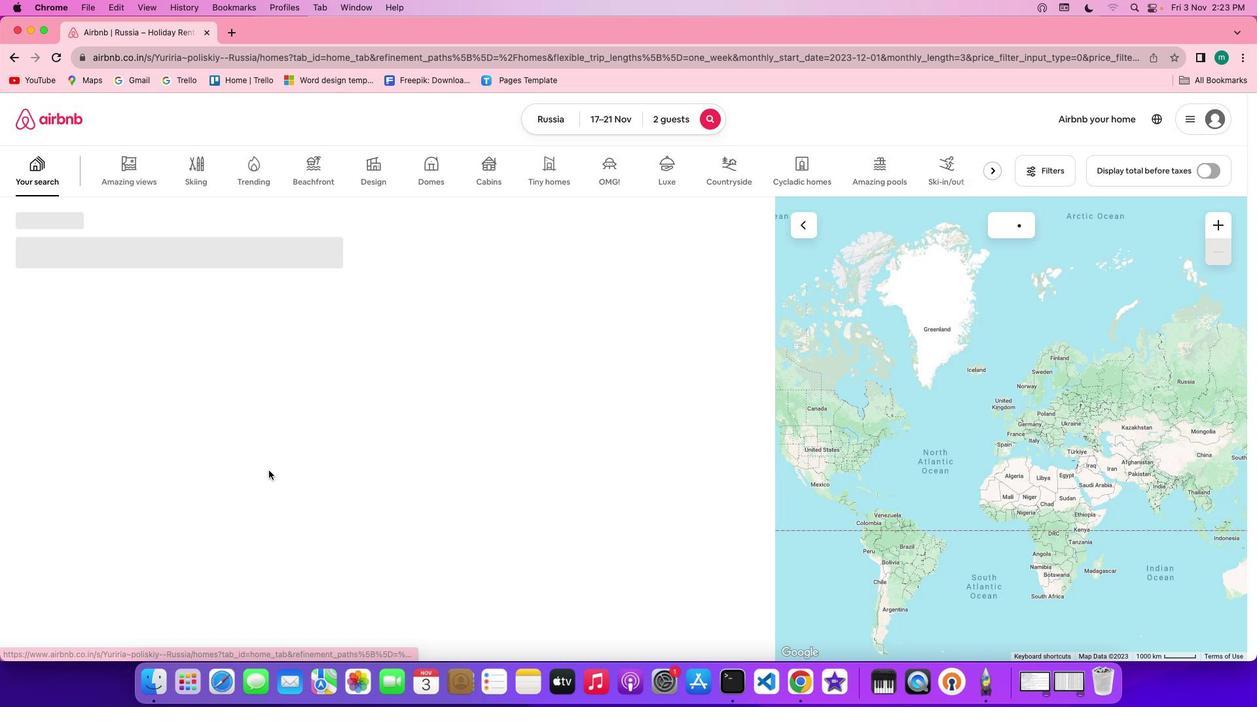 
